 Task: Add a condition where "Channel Is not Mobile" in unsolved tickets in your groups.
Action: Mouse moved to (151, 538)
Screenshot: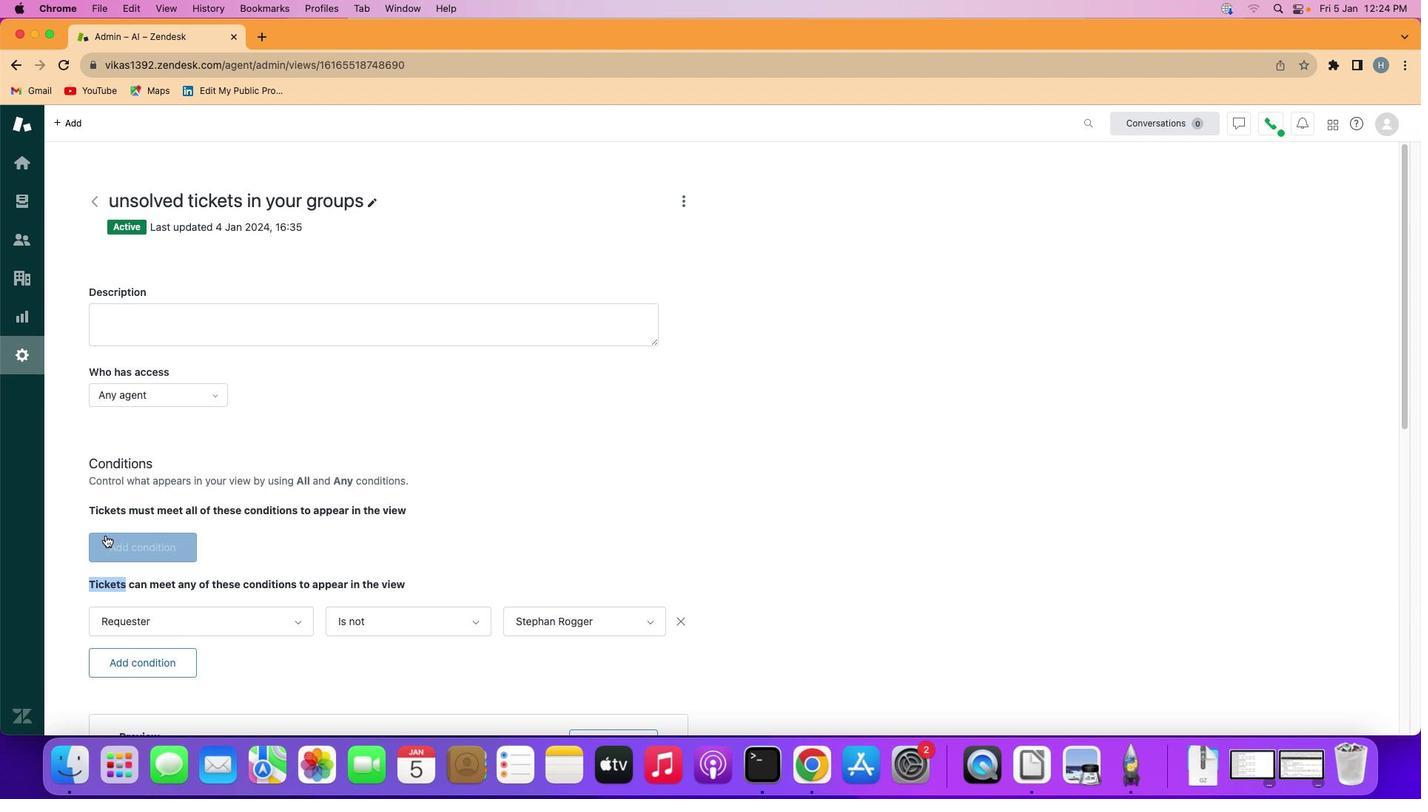 
Action: Mouse pressed left at (151, 538)
Screenshot: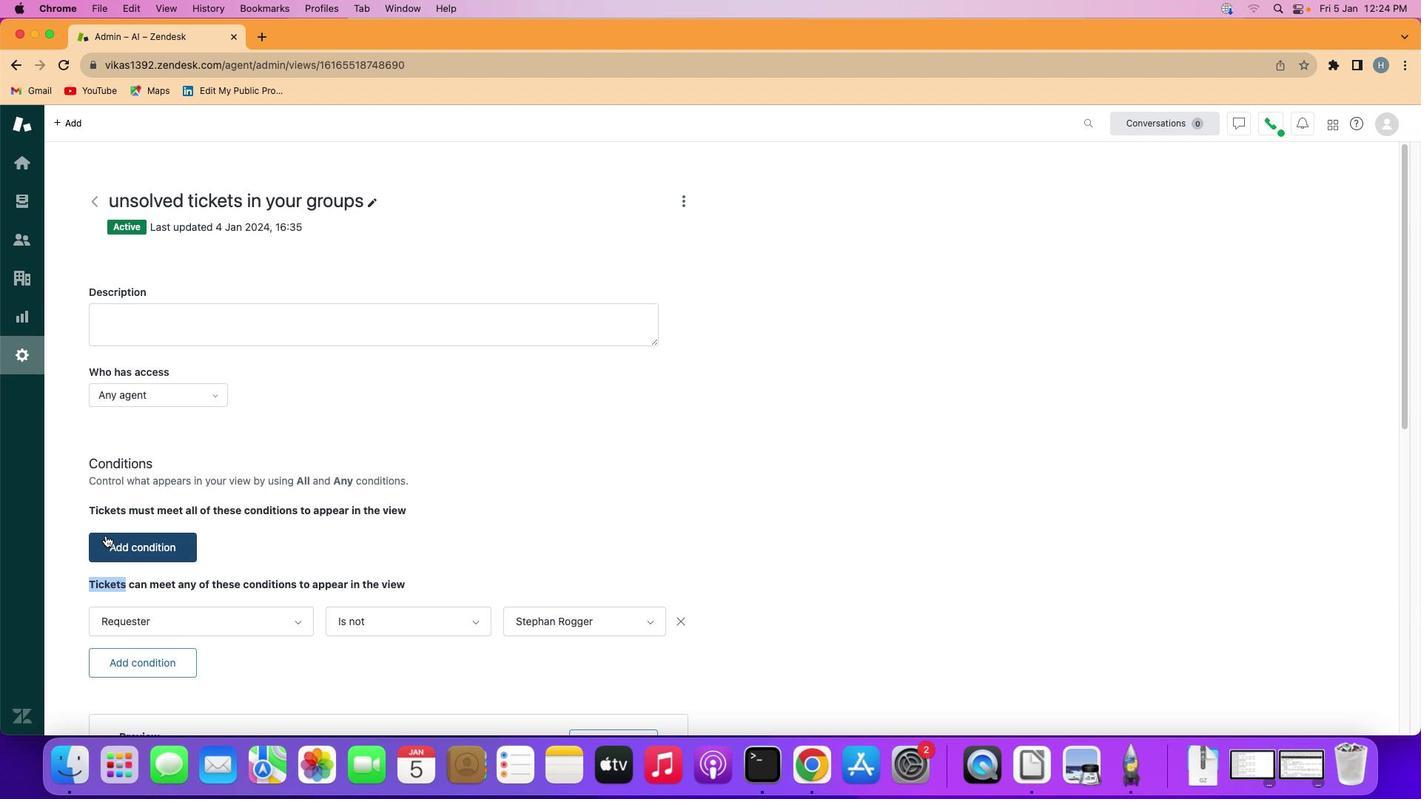 
Action: Mouse moved to (210, 547)
Screenshot: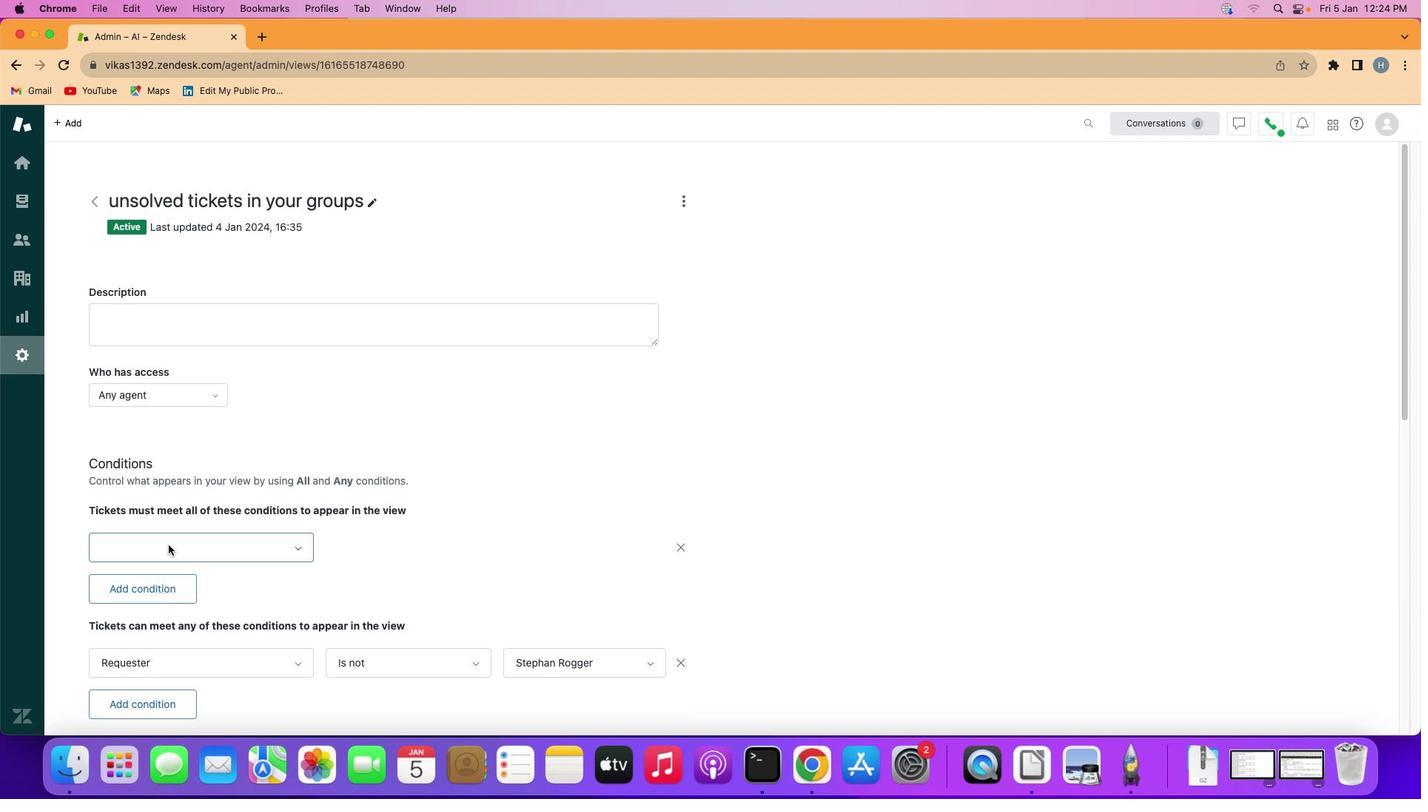
Action: Mouse pressed left at (210, 547)
Screenshot: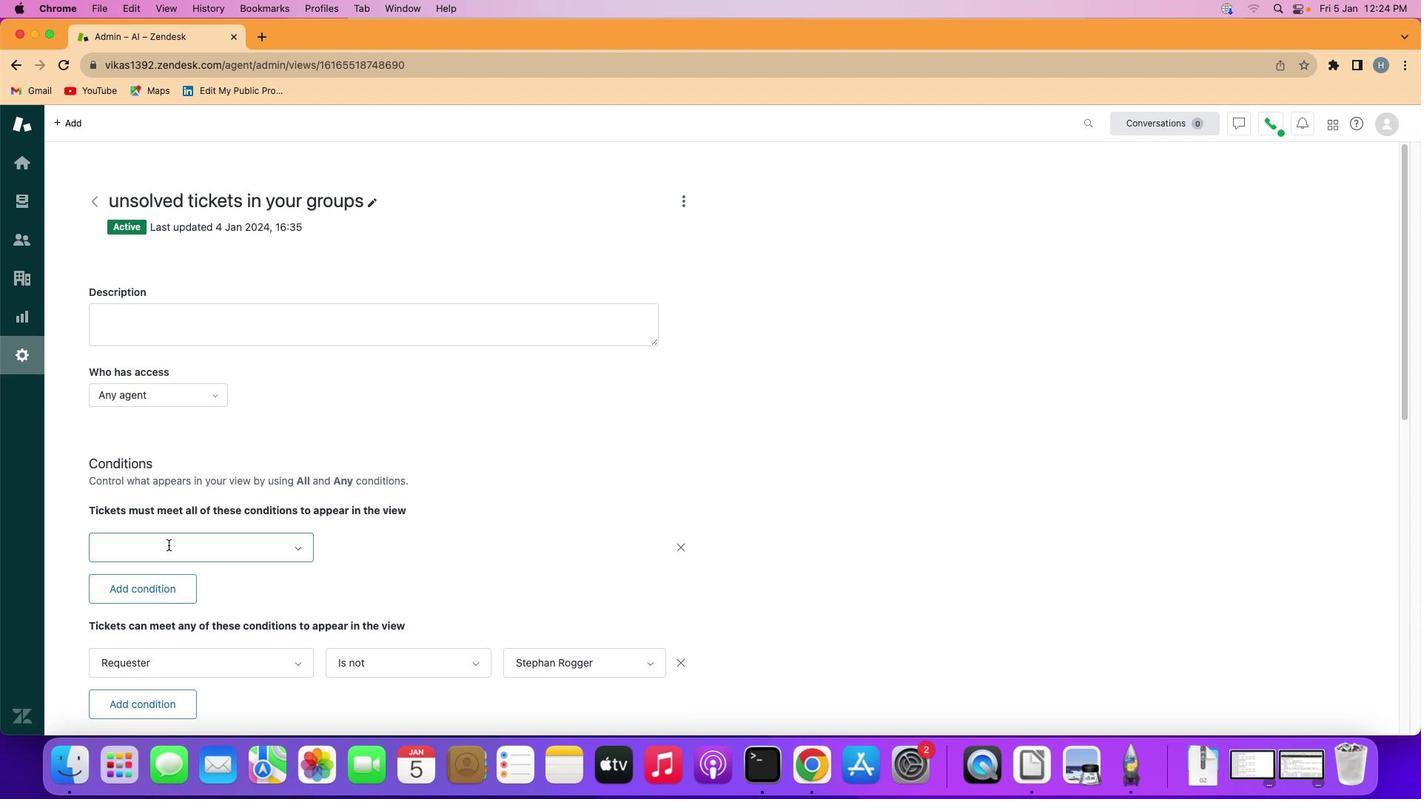 
Action: Mouse moved to (223, 445)
Screenshot: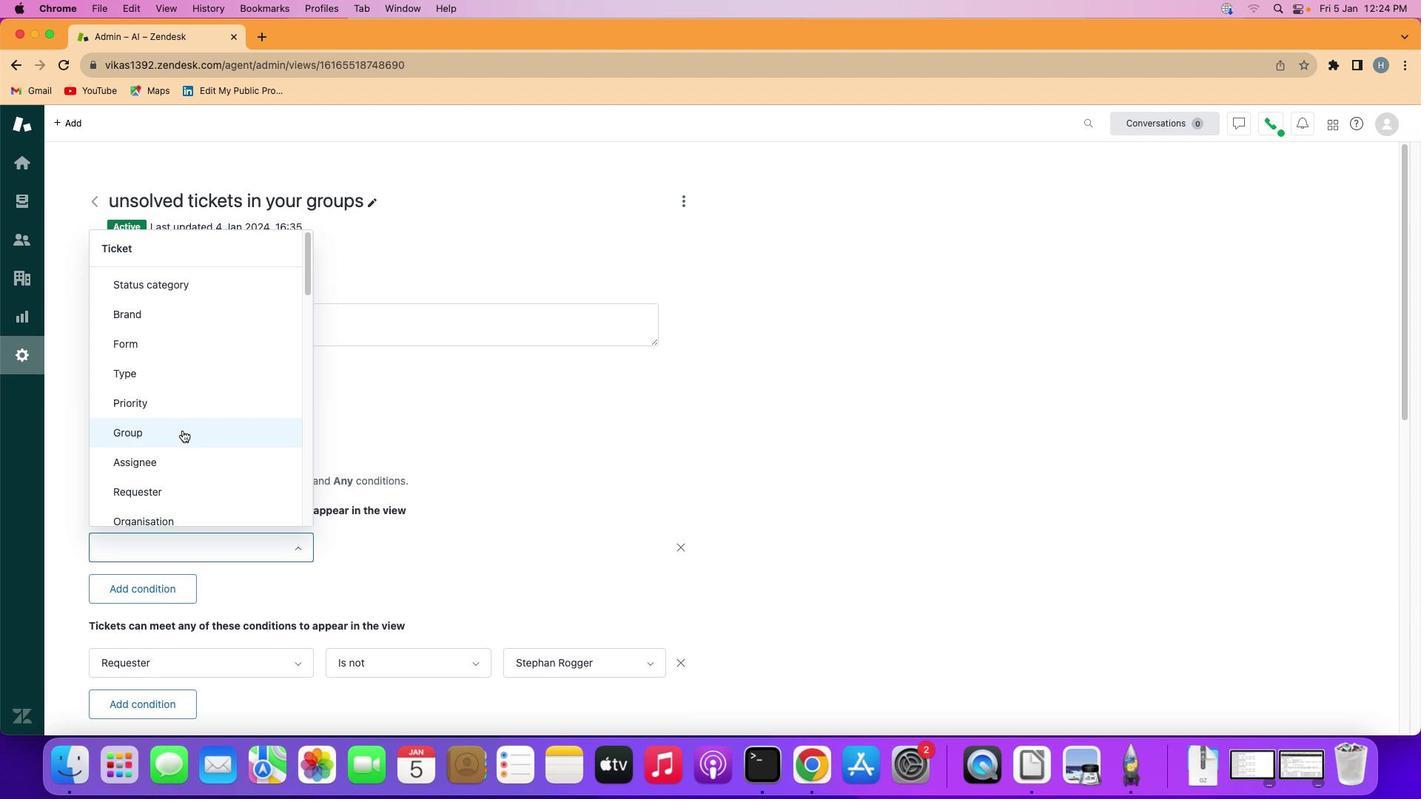 
Action: Mouse scrolled (223, 445) with delta (51, 59)
Screenshot: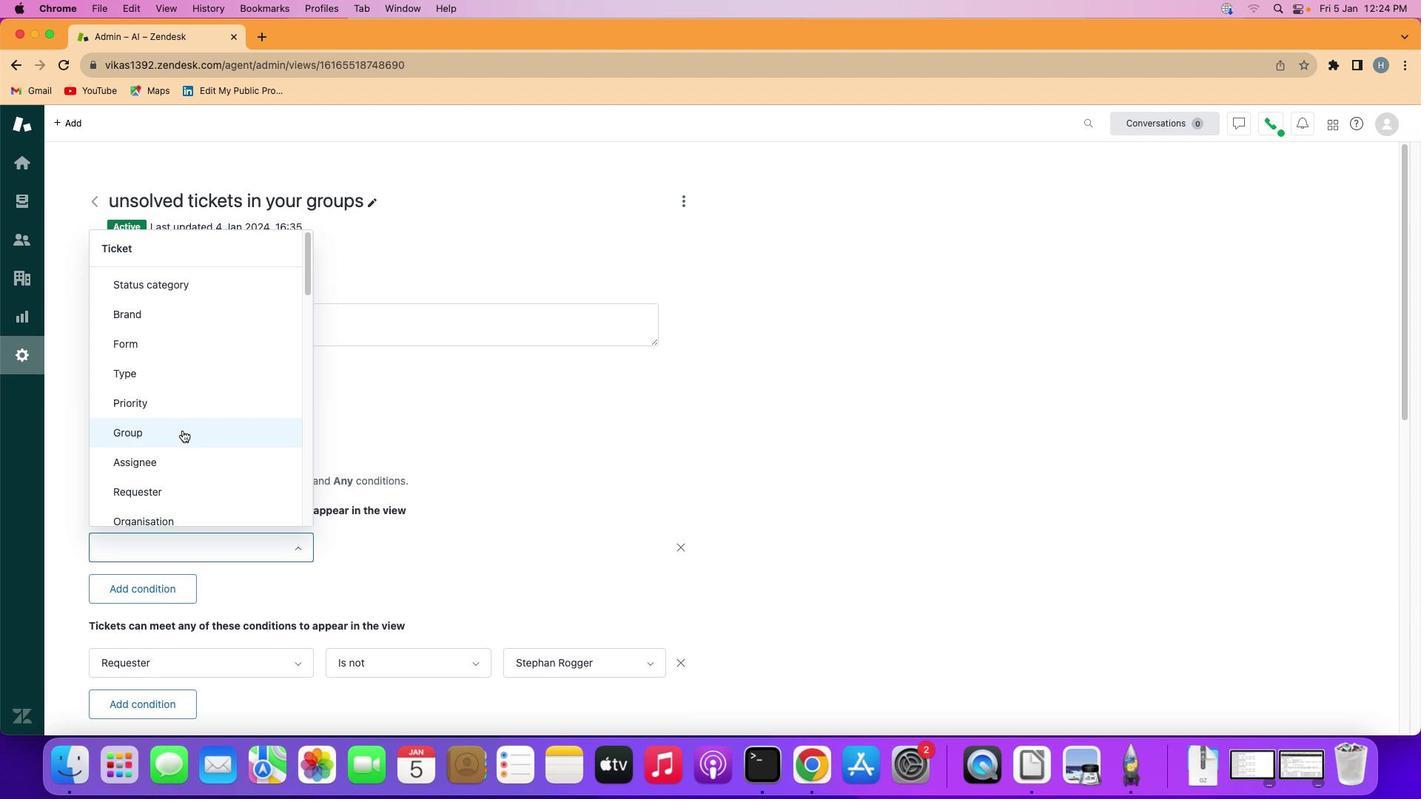 
Action: Mouse scrolled (223, 445) with delta (51, 59)
Screenshot: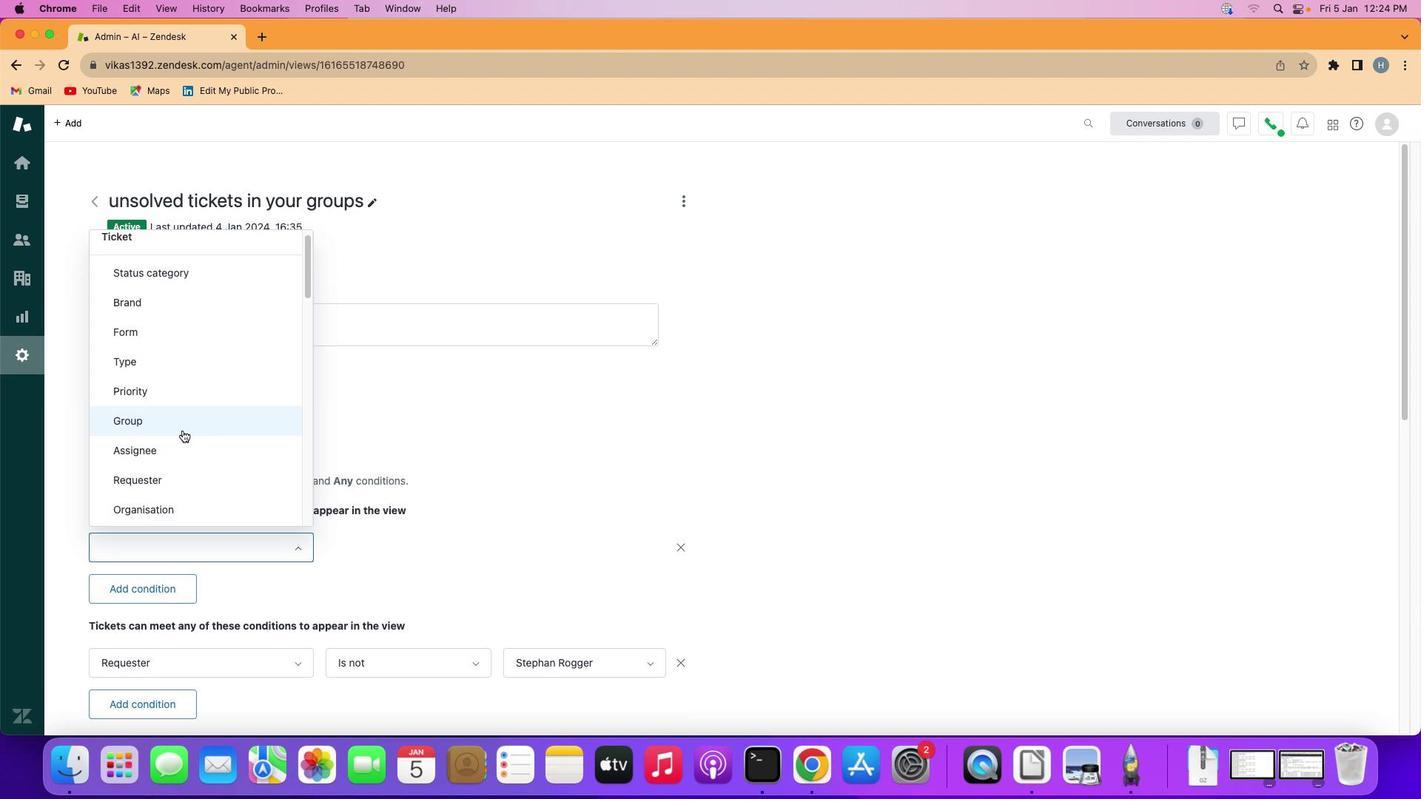 
Action: Mouse scrolled (223, 445) with delta (51, 59)
Screenshot: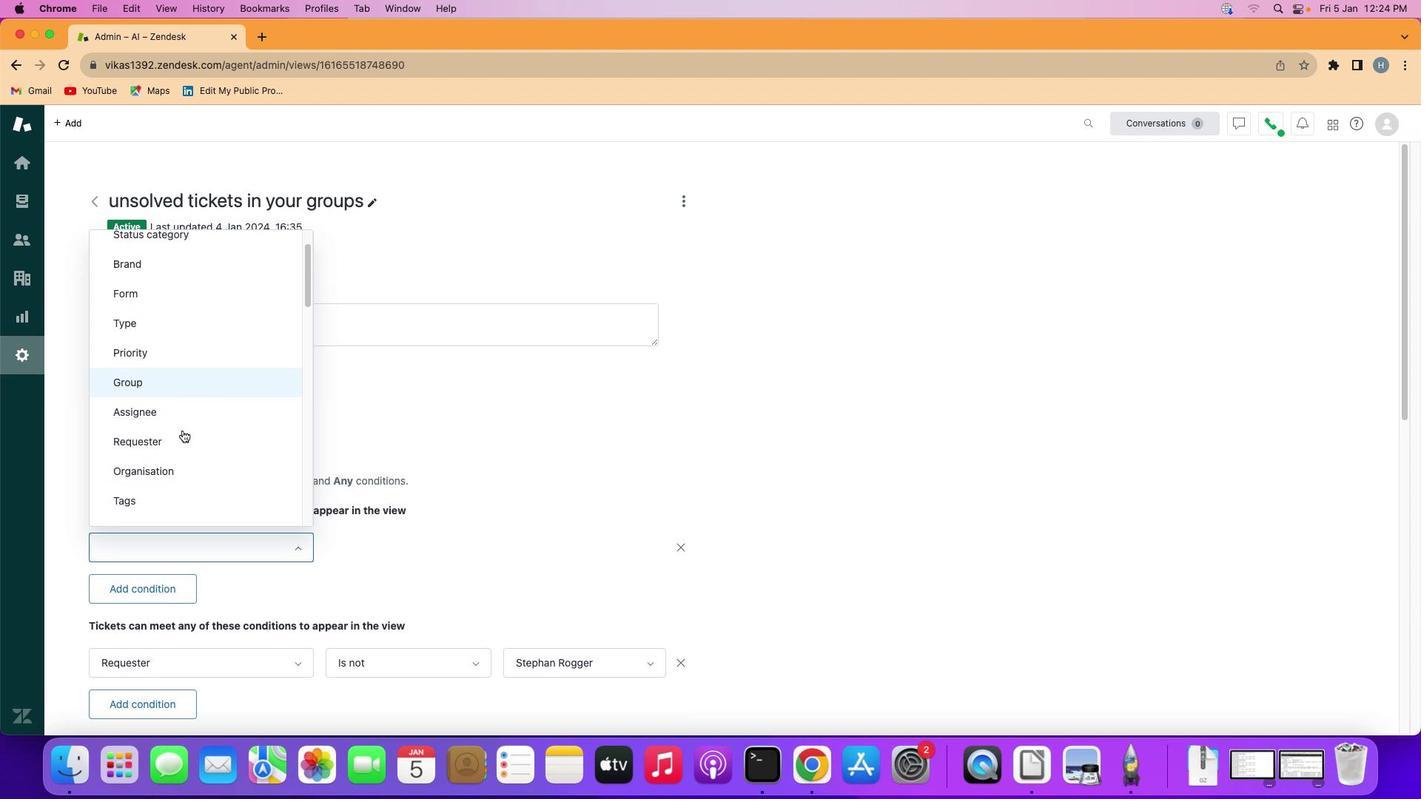 
Action: Mouse scrolled (223, 445) with delta (51, 59)
Screenshot: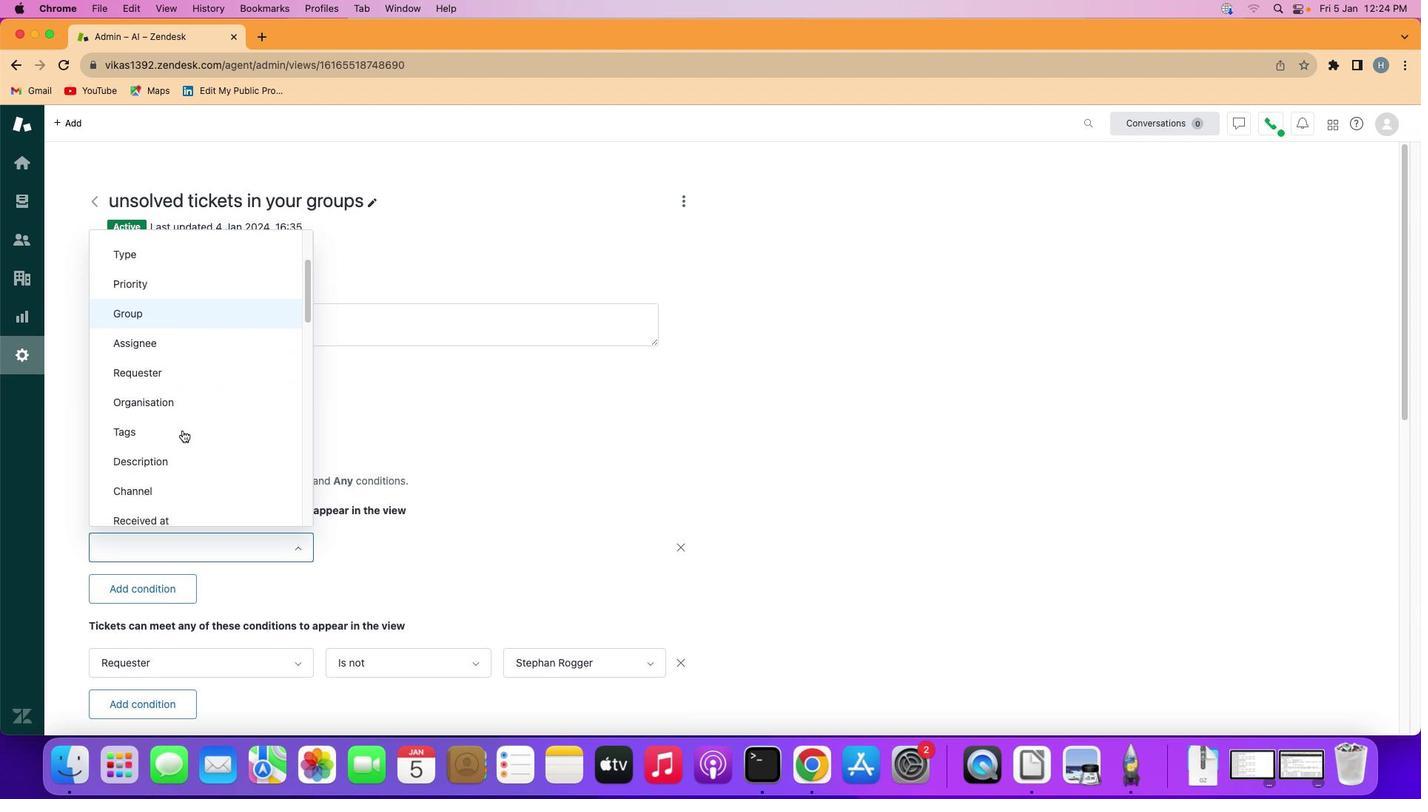 
Action: Mouse scrolled (223, 445) with delta (51, 59)
Screenshot: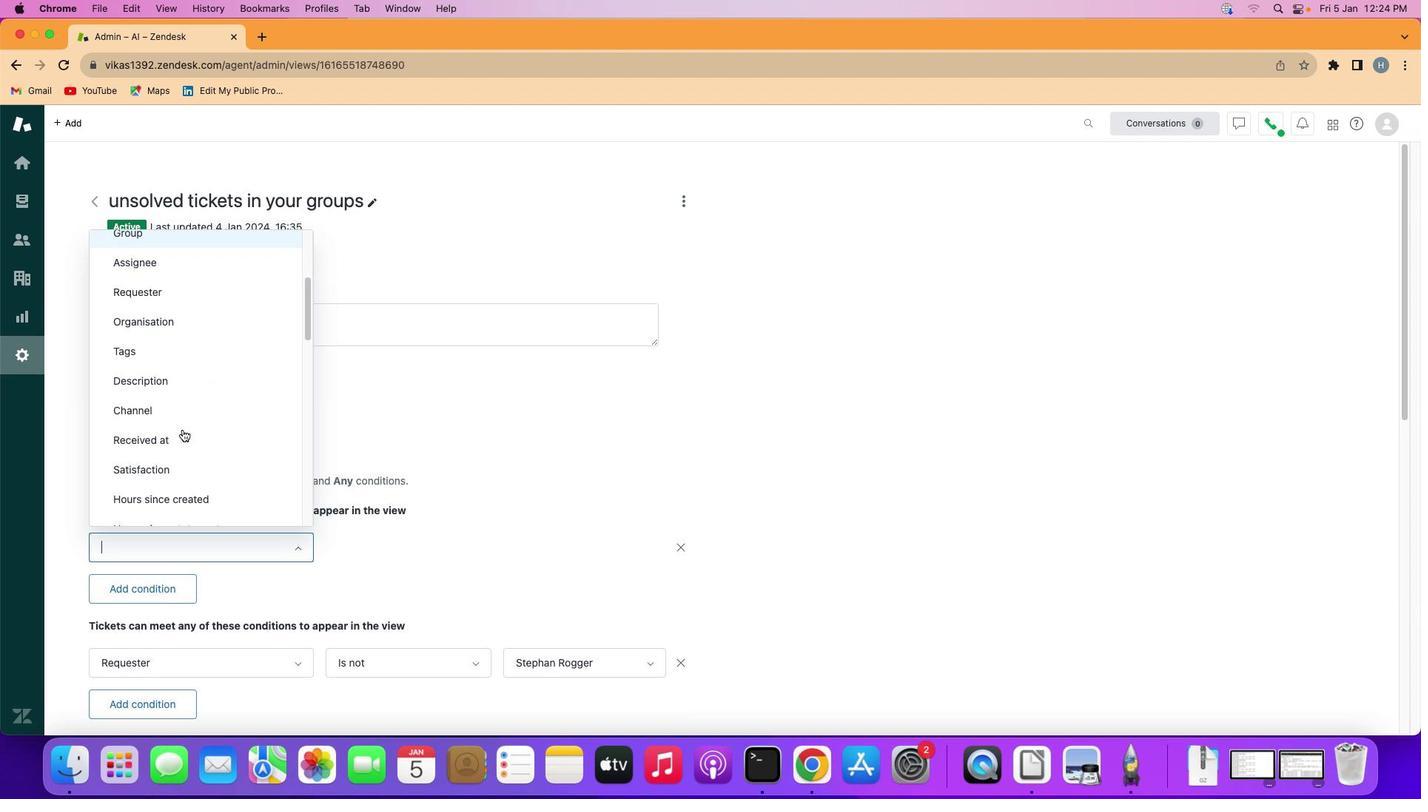 
Action: Mouse moved to (255, 395)
Screenshot: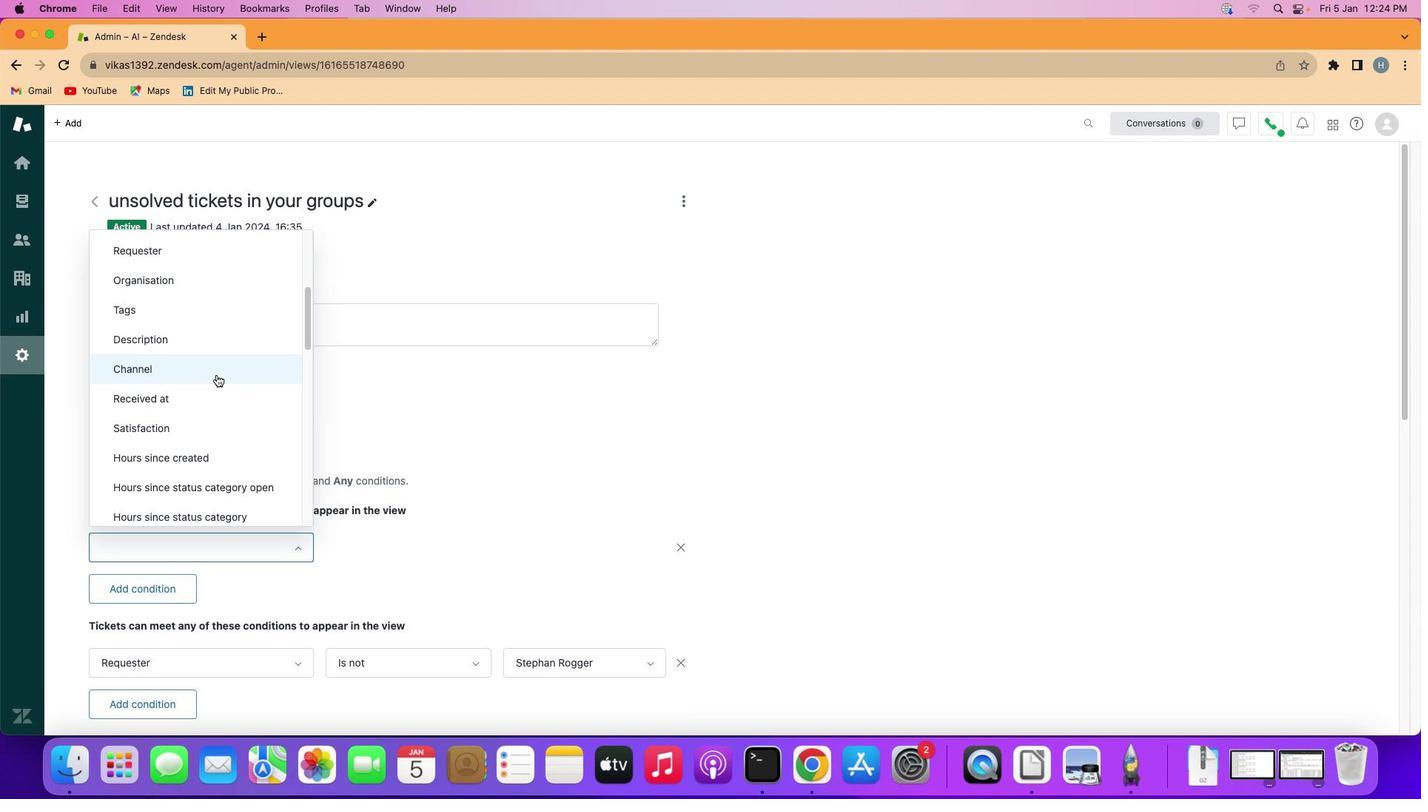 
Action: Mouse pressed left at (255, 395)
Screenshot: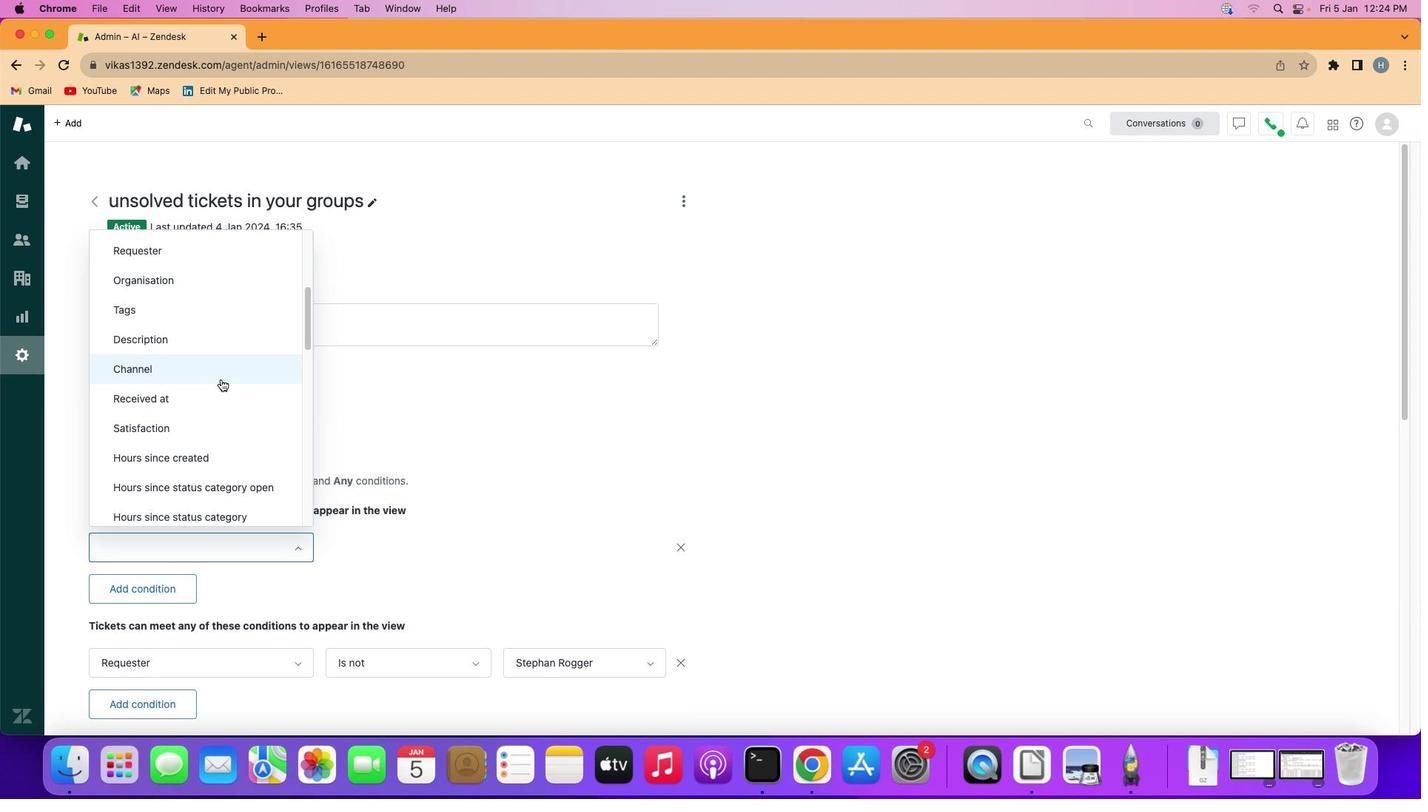 
Action: Mouse moved to (431, 548)
Screenshot: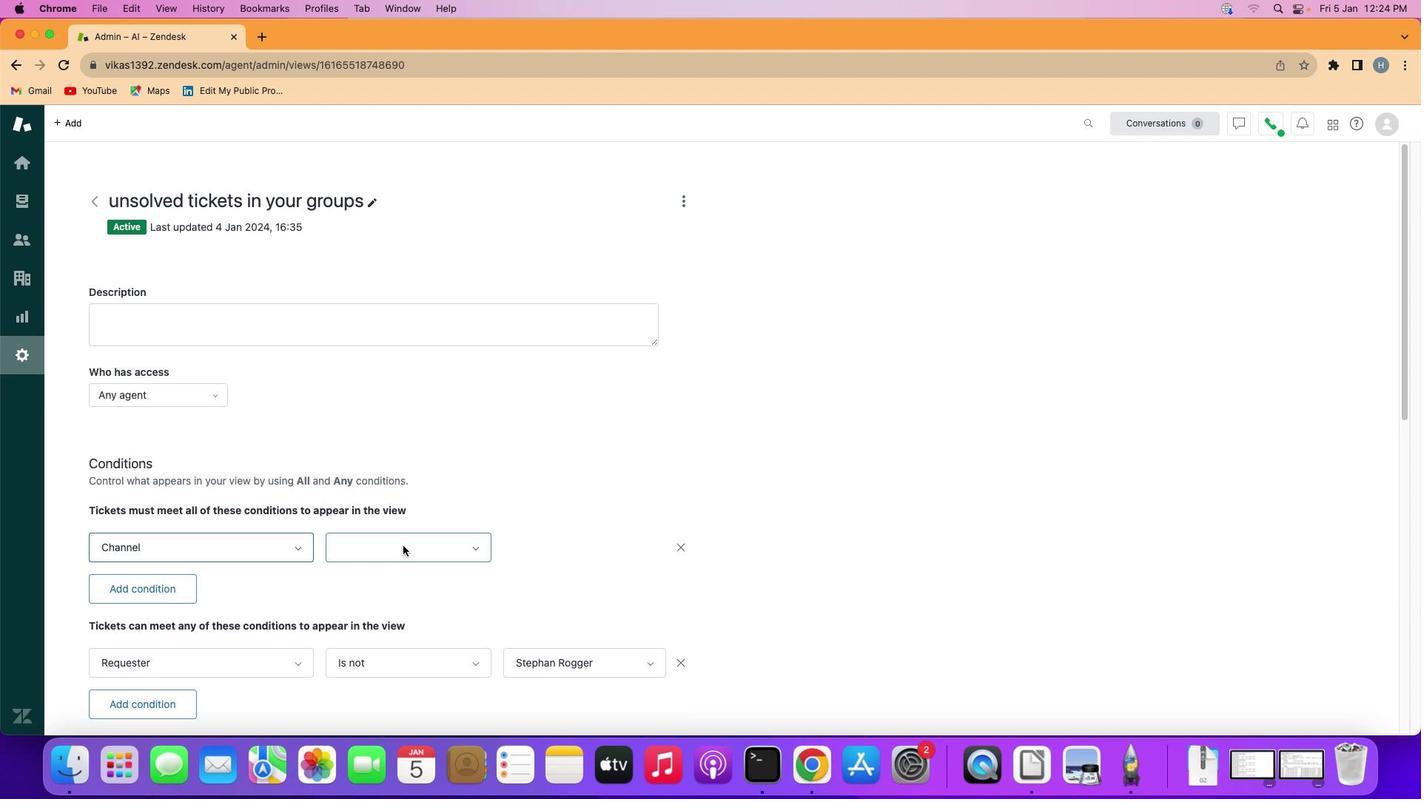
Action: Mouse pressed left at (431, 548)
Screenshot: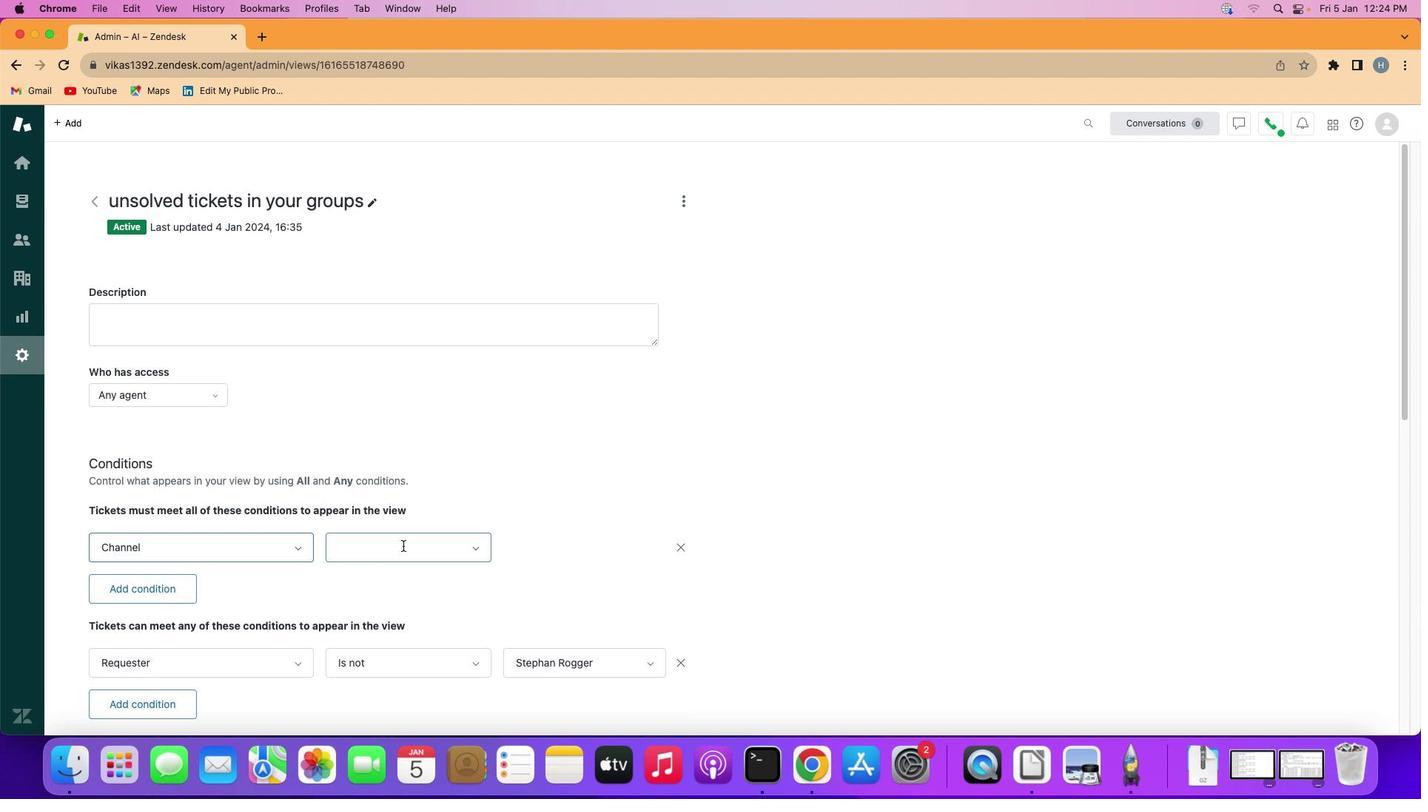 
Action: Mouse moved to (420, 620)
Screenshot: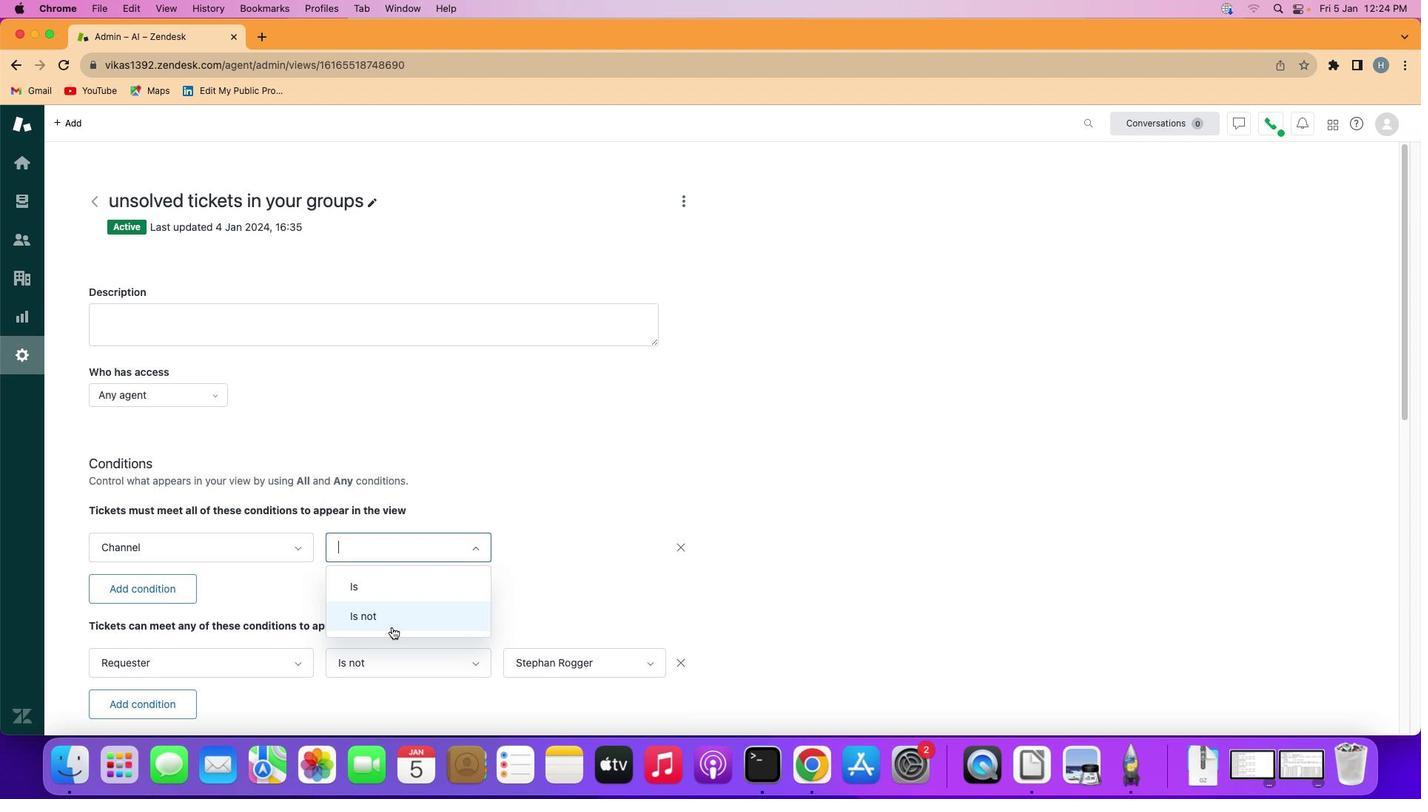 
Action: Mouse pressed left at (420, 620)
Screenshot: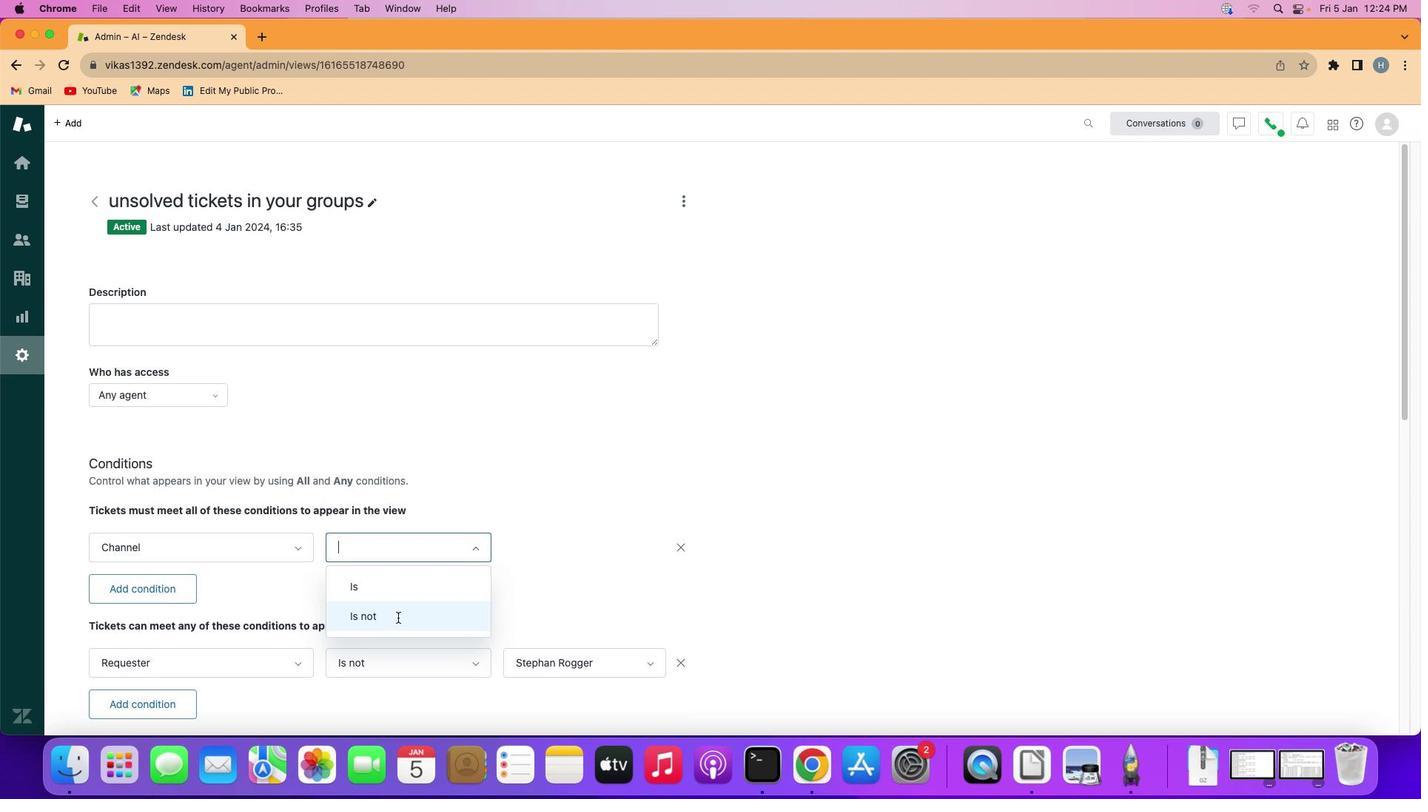 
Action: Mouse moved to (608, 548)
Screenshot: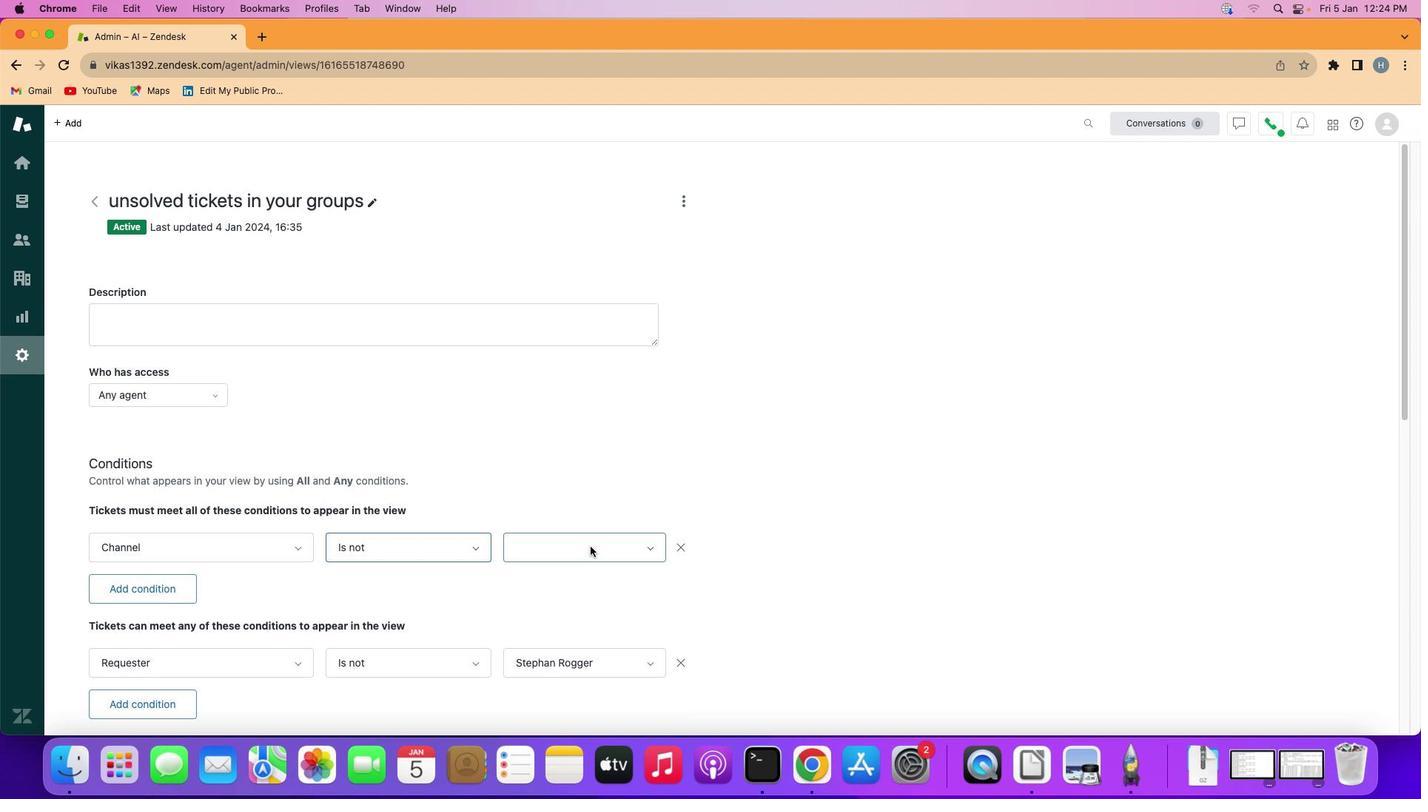 
Action: Mouse pressed left at (608, 548)
Screenshot: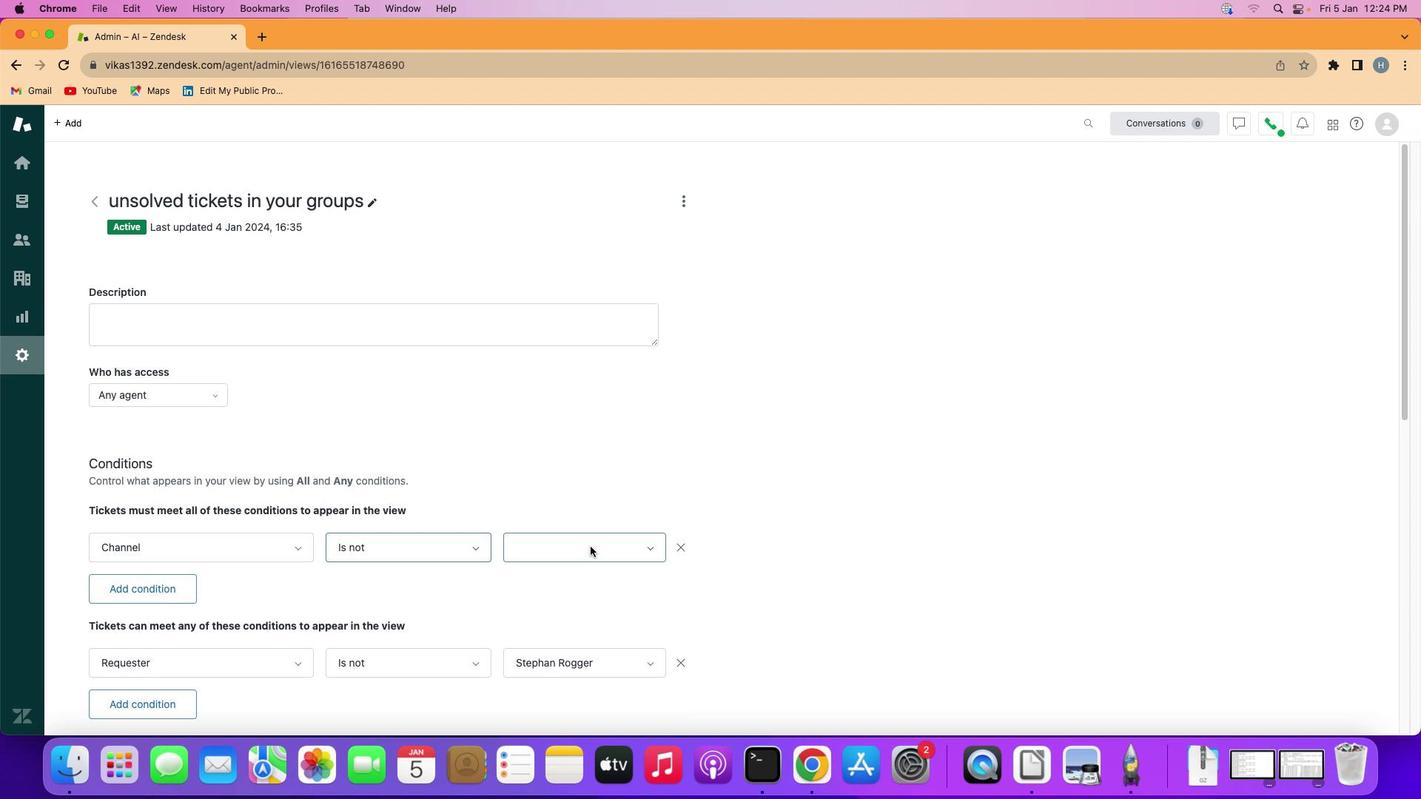 
Action: Mouse moved to (603, 455)
Screenshot: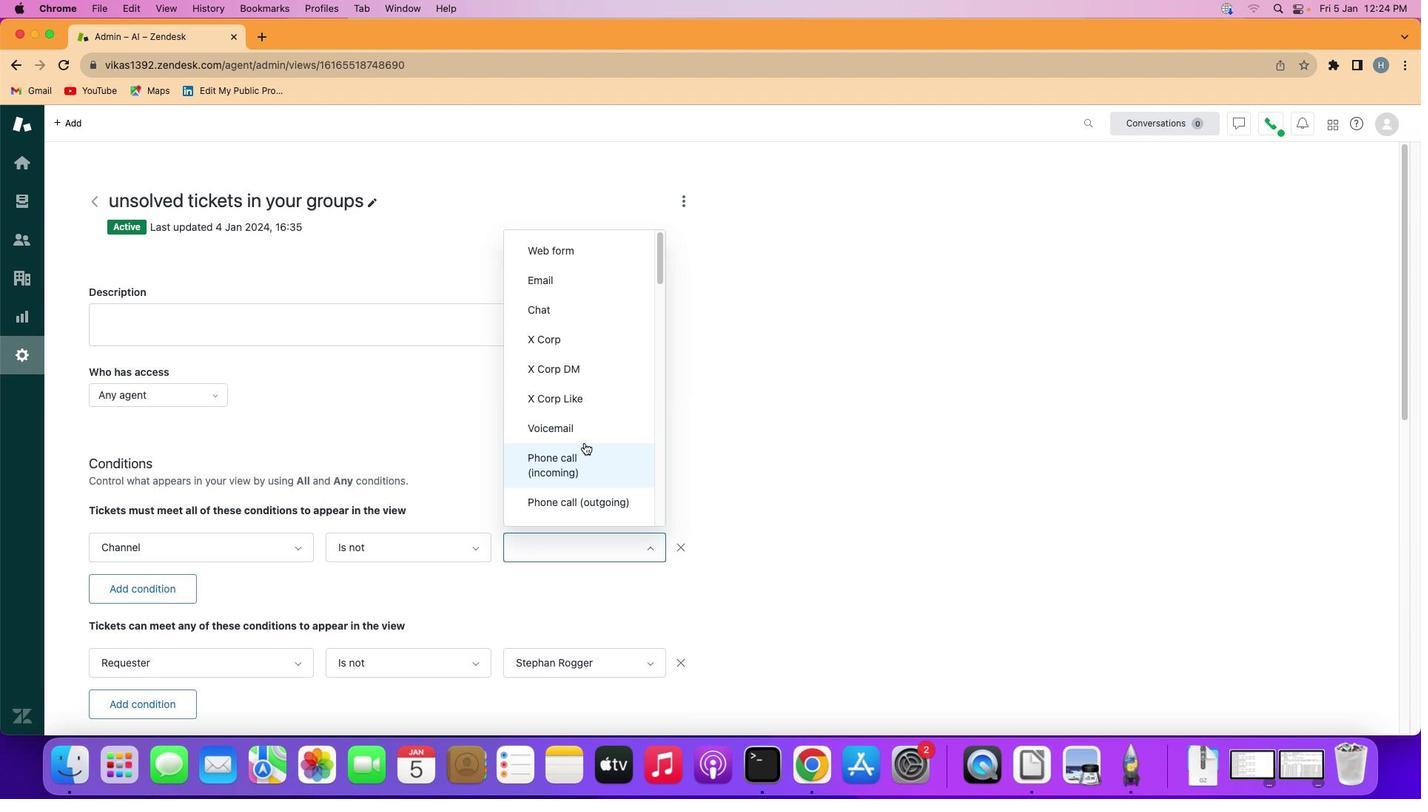 
Action: Mouse scrolled (603, 455) with delta (51, 59)
Screenshot: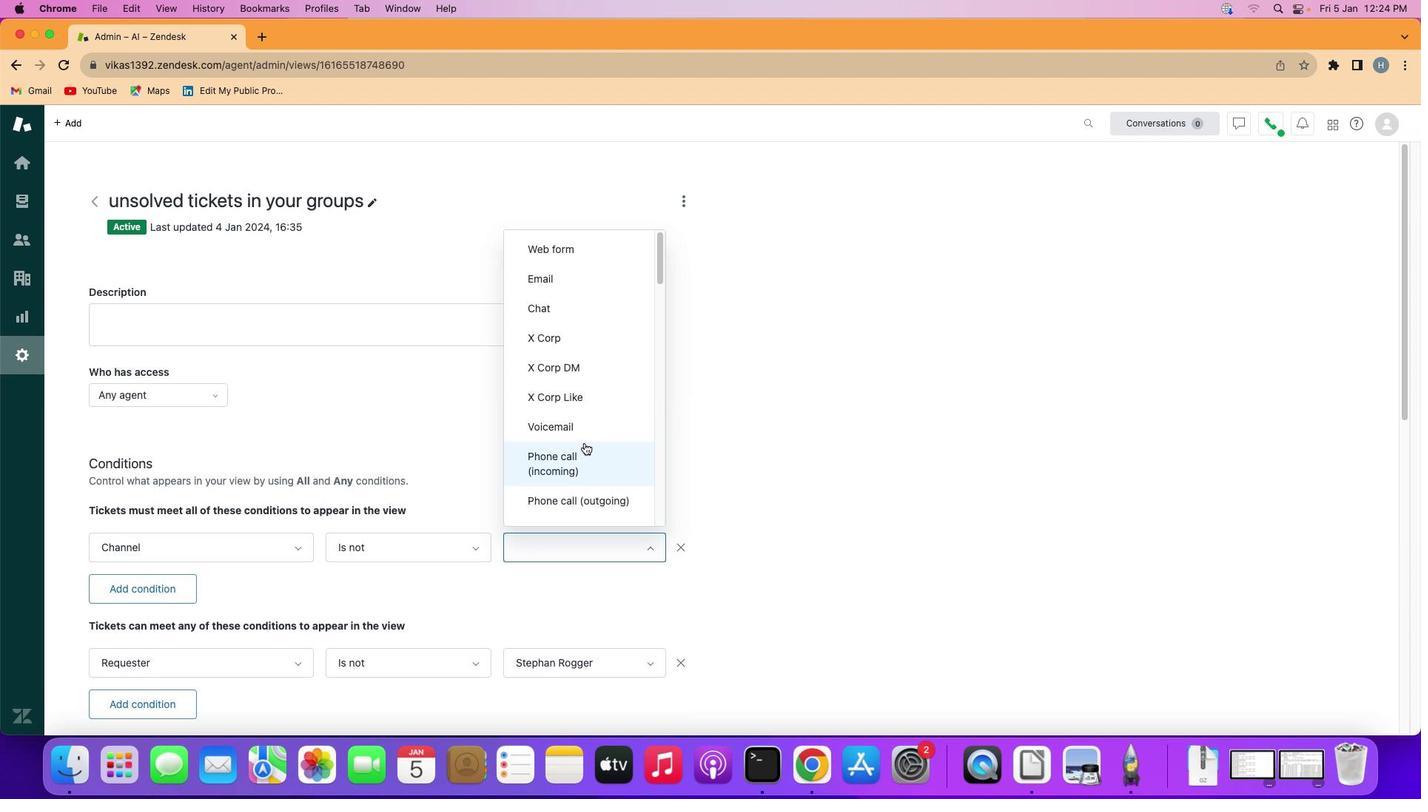 
Action: Mouse scrolled (603, 455) with delta (51, 59)
Screenshot: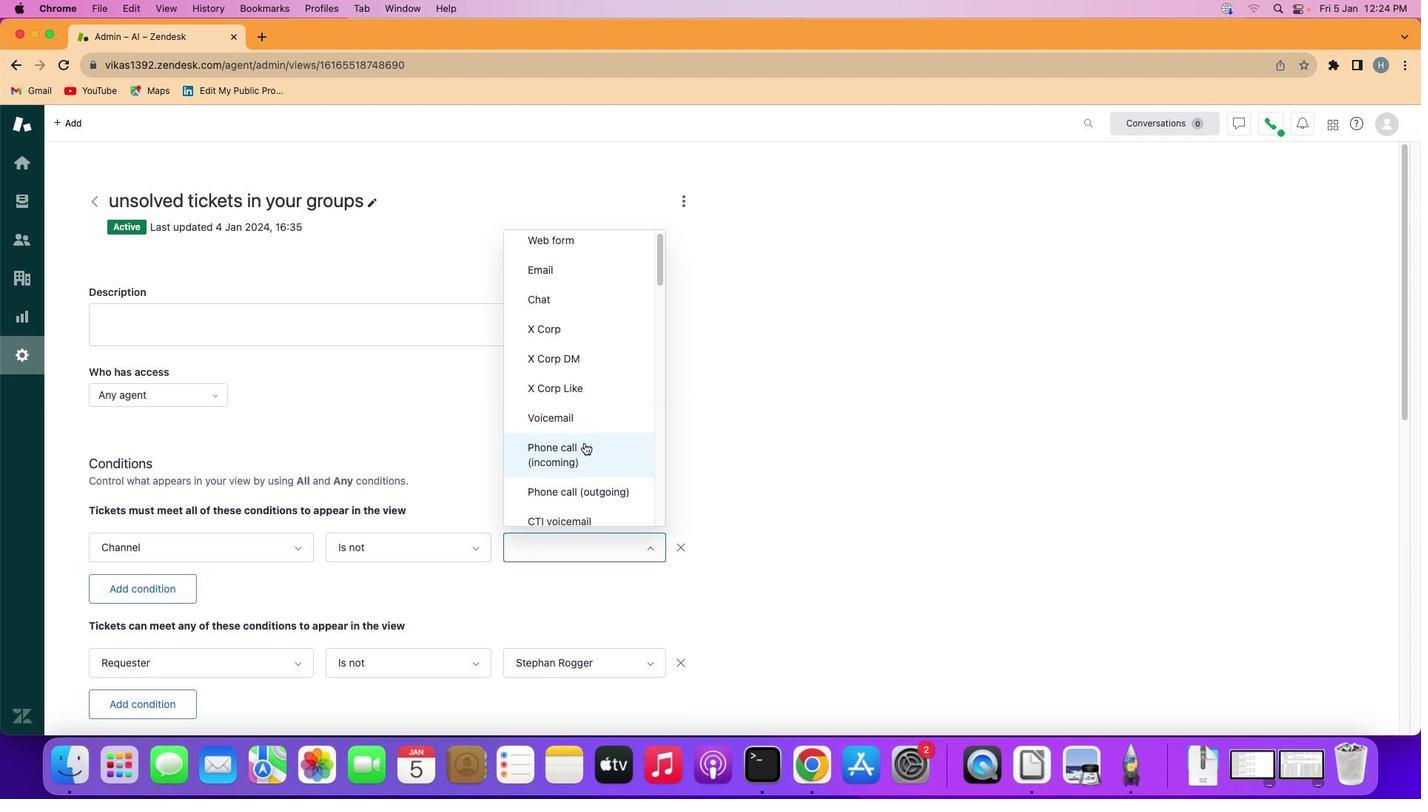 
Action: Mouse scrolled (603, 455) with delta (51, 59)
Screenshot: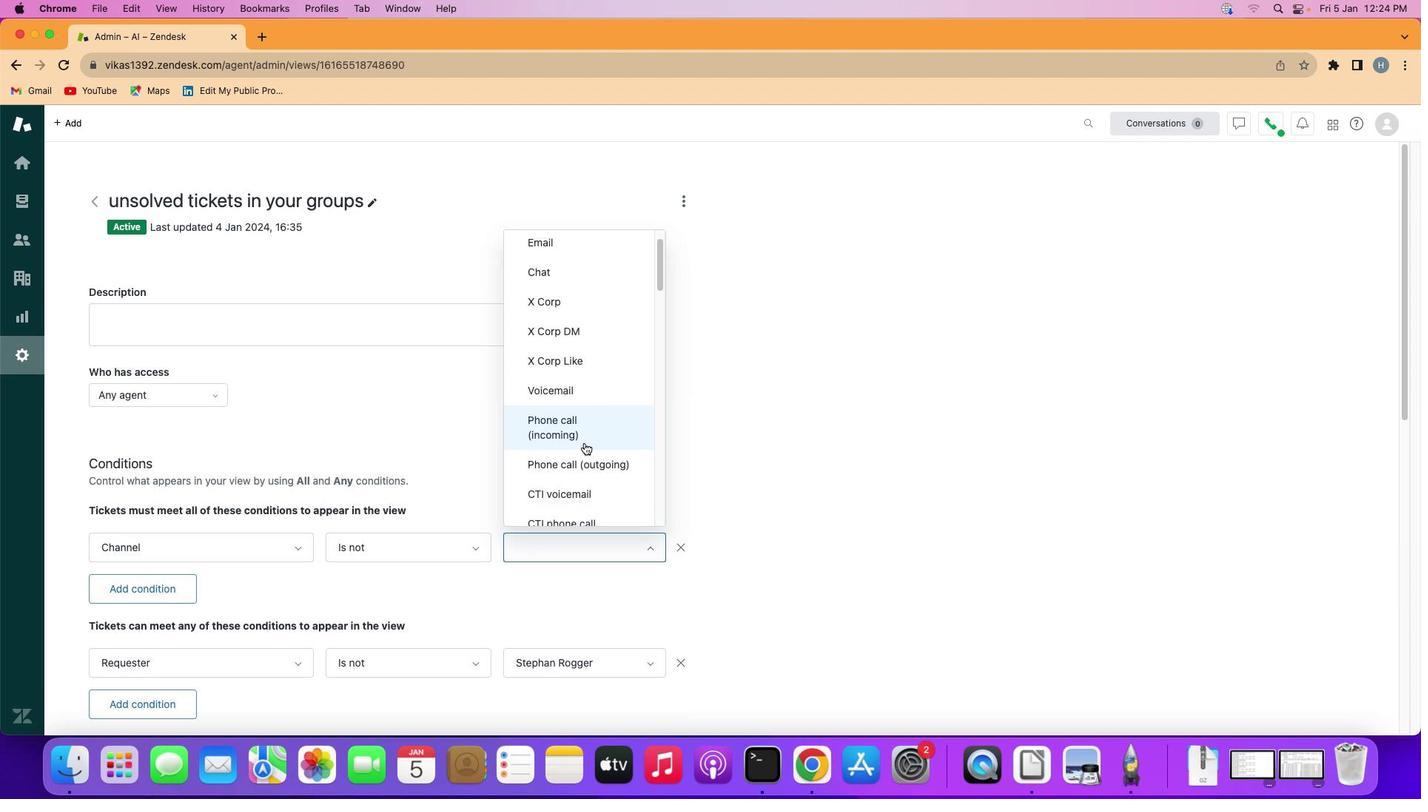 
Action: Mouse scrolled (603, 455) with delta (51, 59)
Screenshot: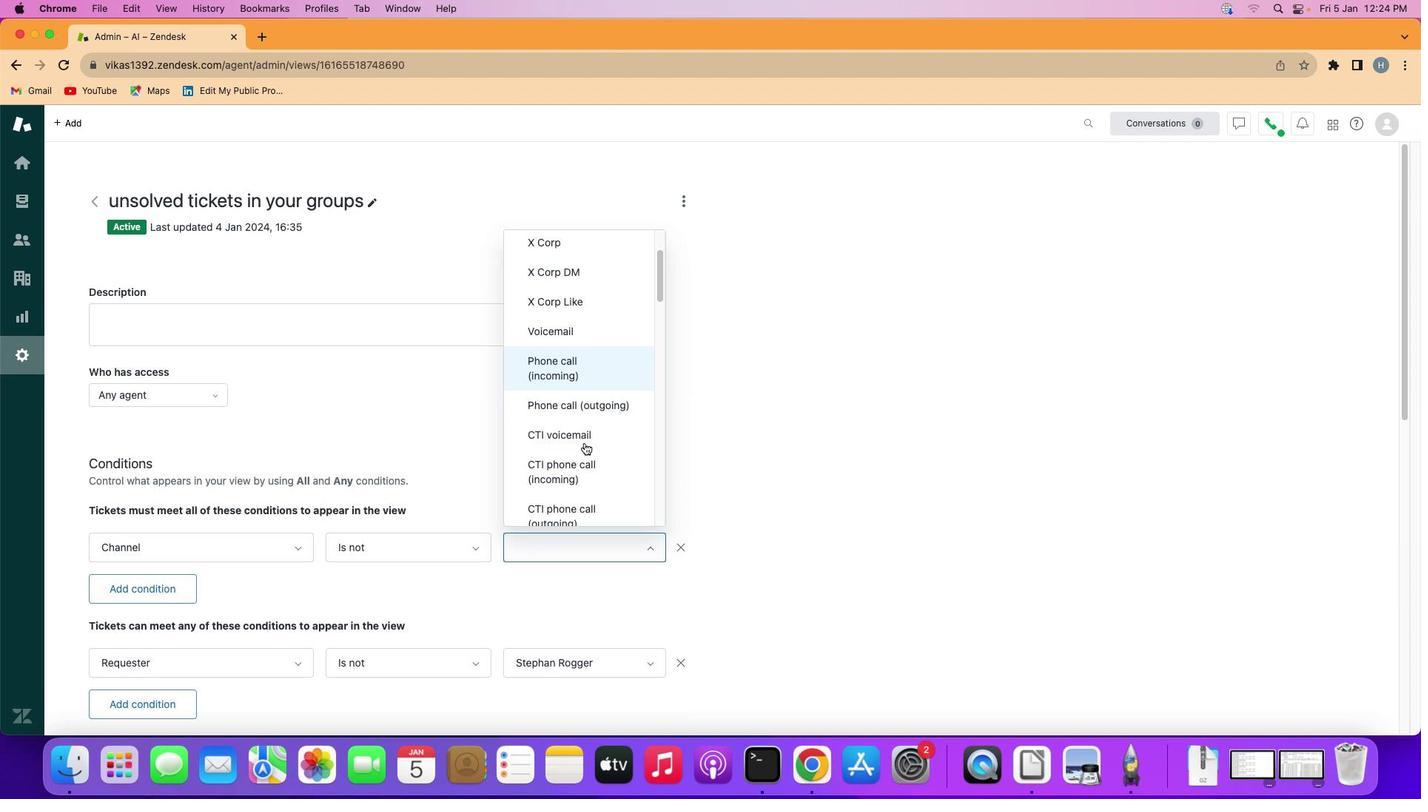
Action: Mouse scrolled (603, 455) with delta (51, 59)
Screenshot: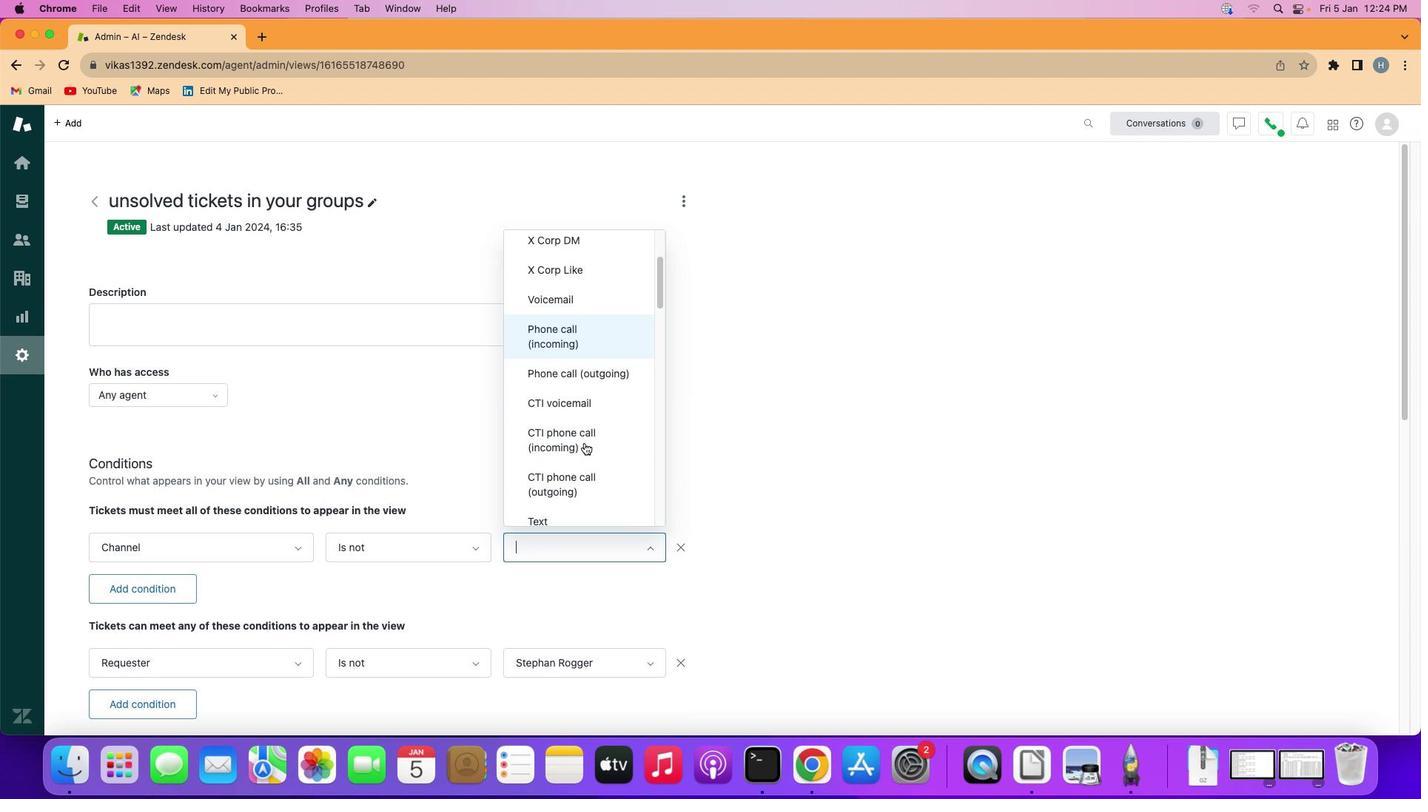 
Action: Mouse scrolled (603, 455) with delta (51, 59)
Screenshot: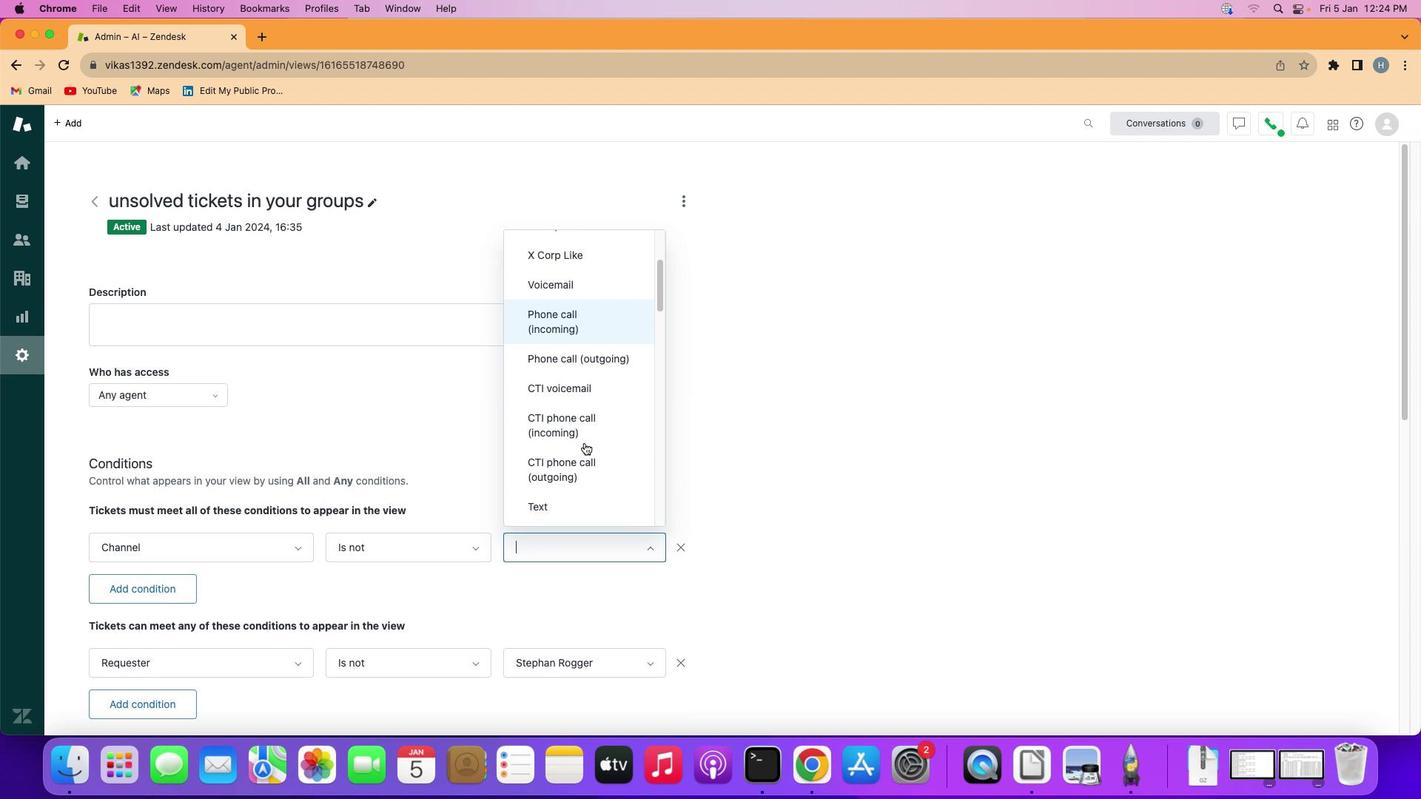 
Action: Mouse scrolled (603, 455) with delta (51, 59)
Screenshot: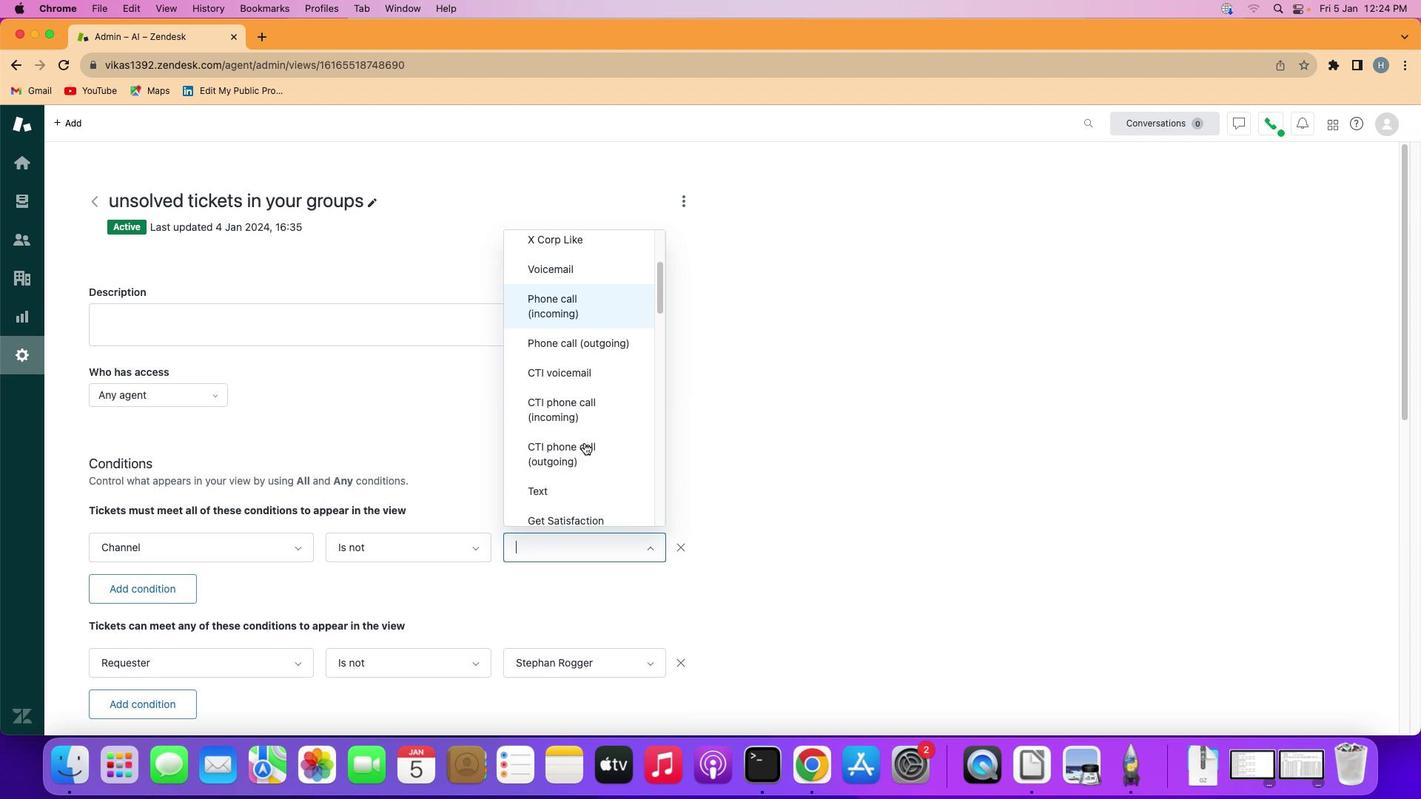 
Action: Mouse scrolled (603, 455) with delta (51, 59)
Screenshot: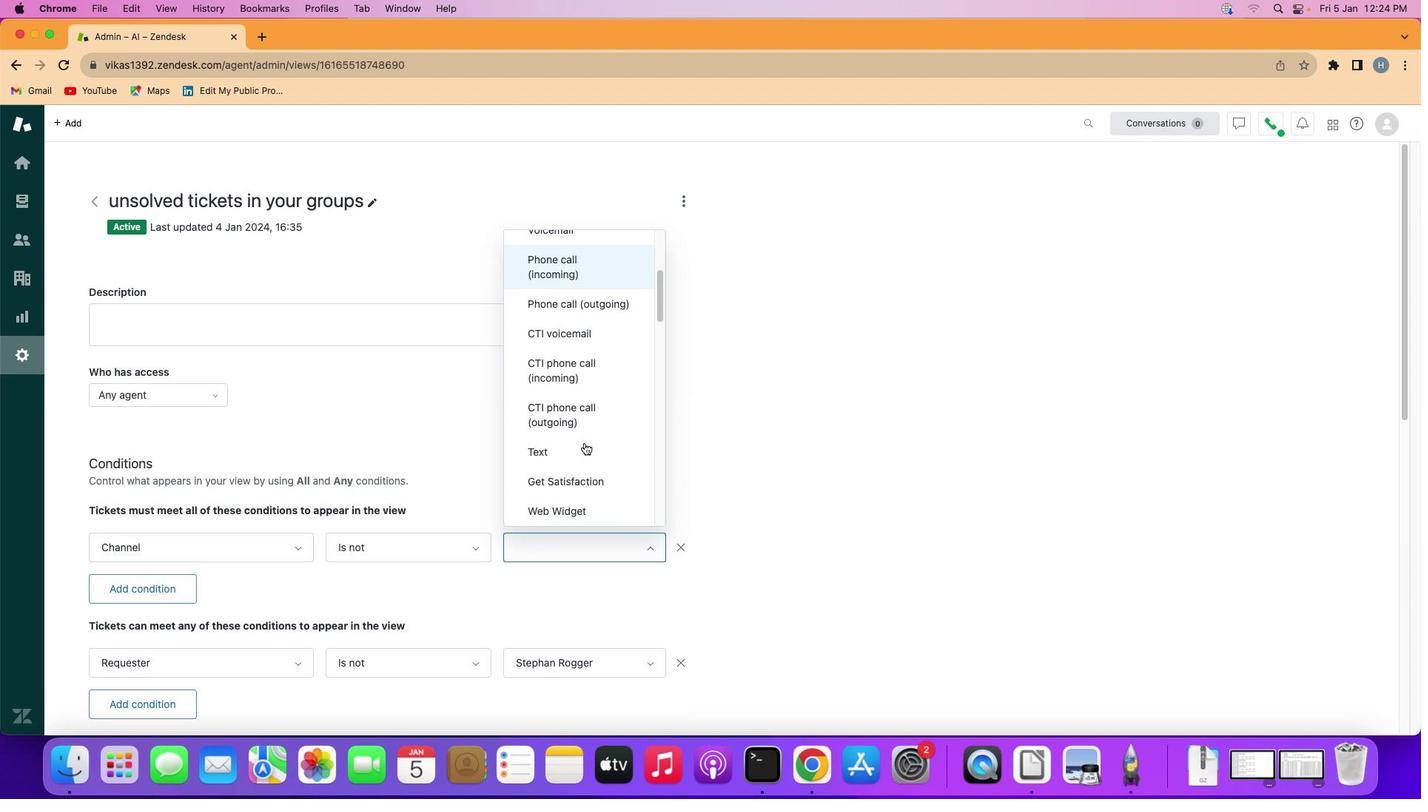 
Action: Mouse scrolled (603, 455) with delta (51, 59)
Screenshot: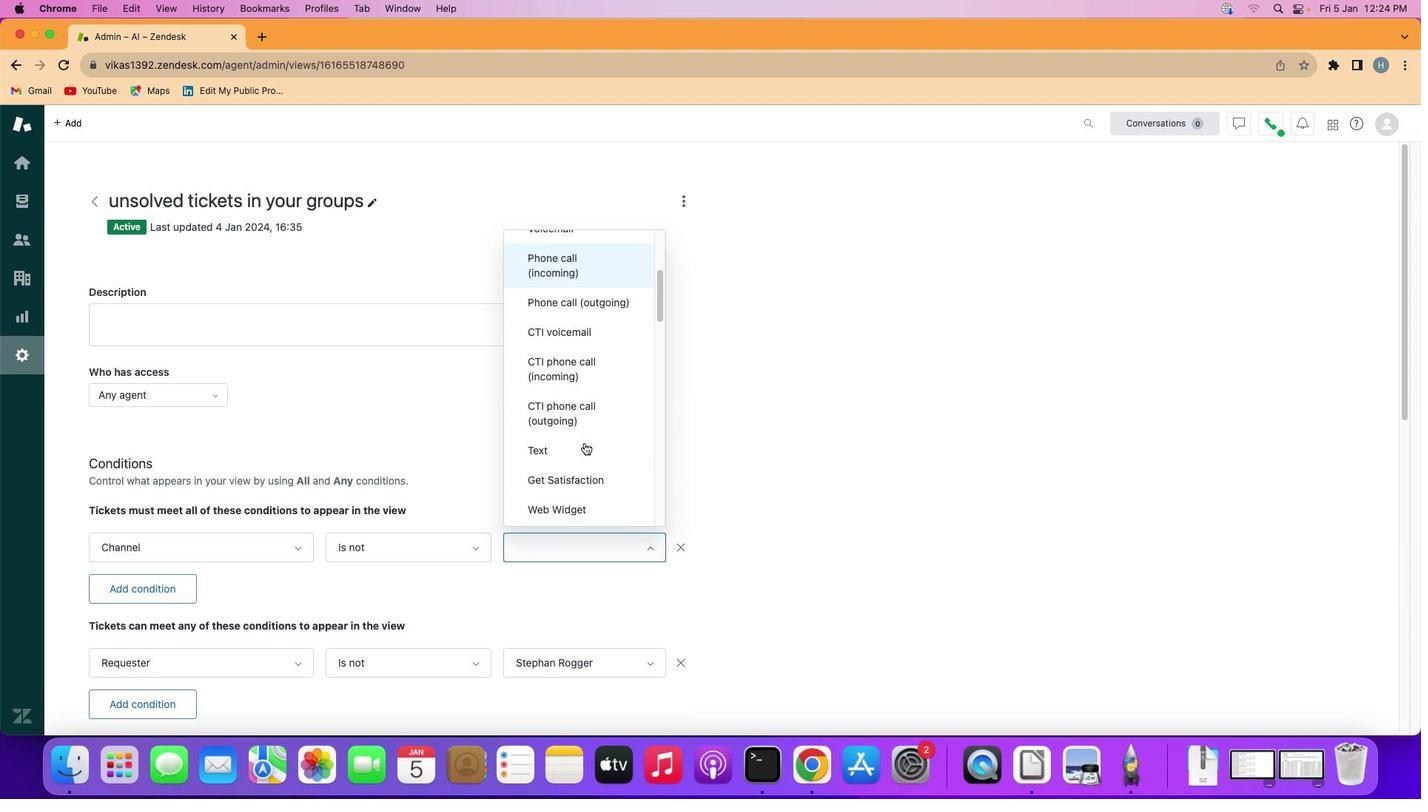 
Action: Mouse scrolled (603, 455) with delta (51, 59)
Screenshot: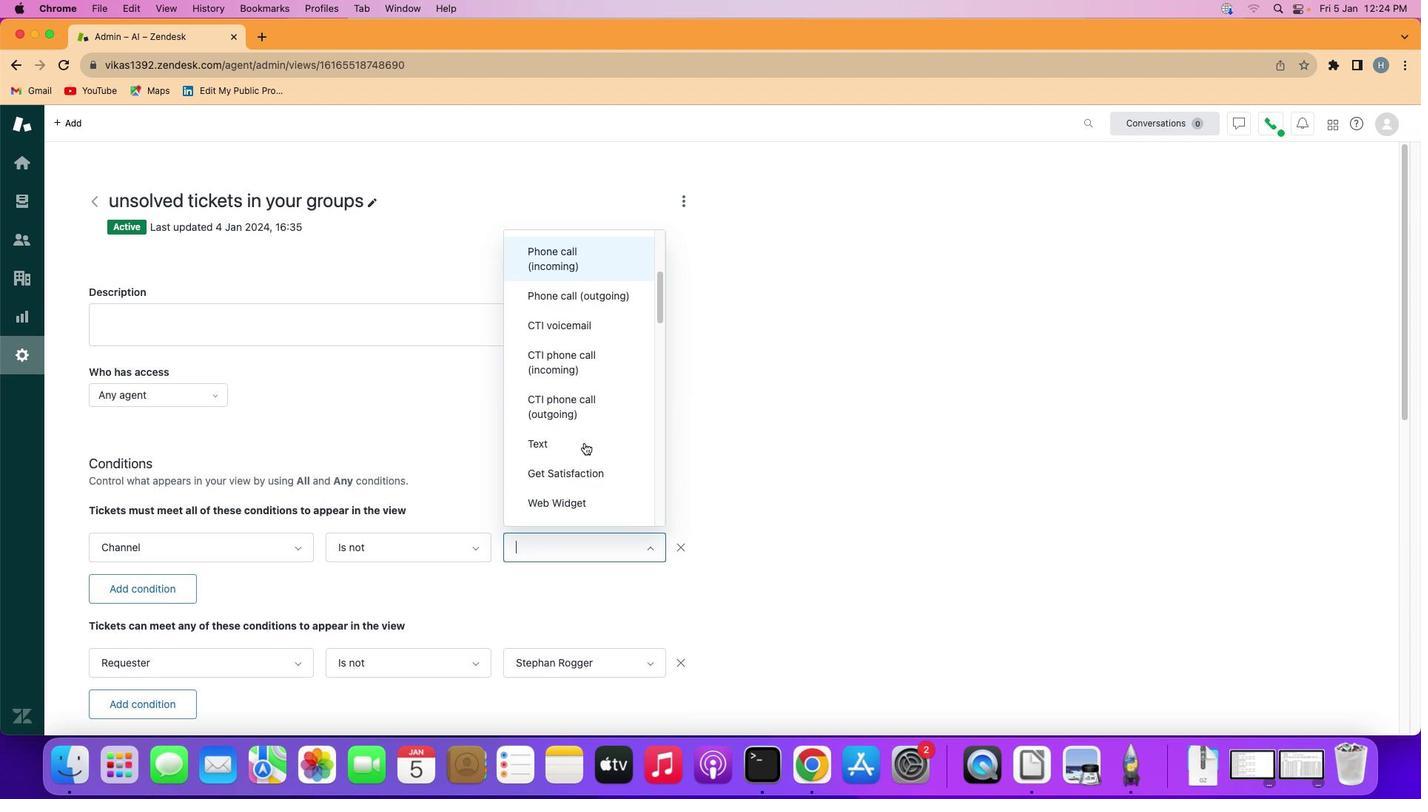 
Action: Mouse scrolled (603, 455) with delta (51, 59)
Screenshot: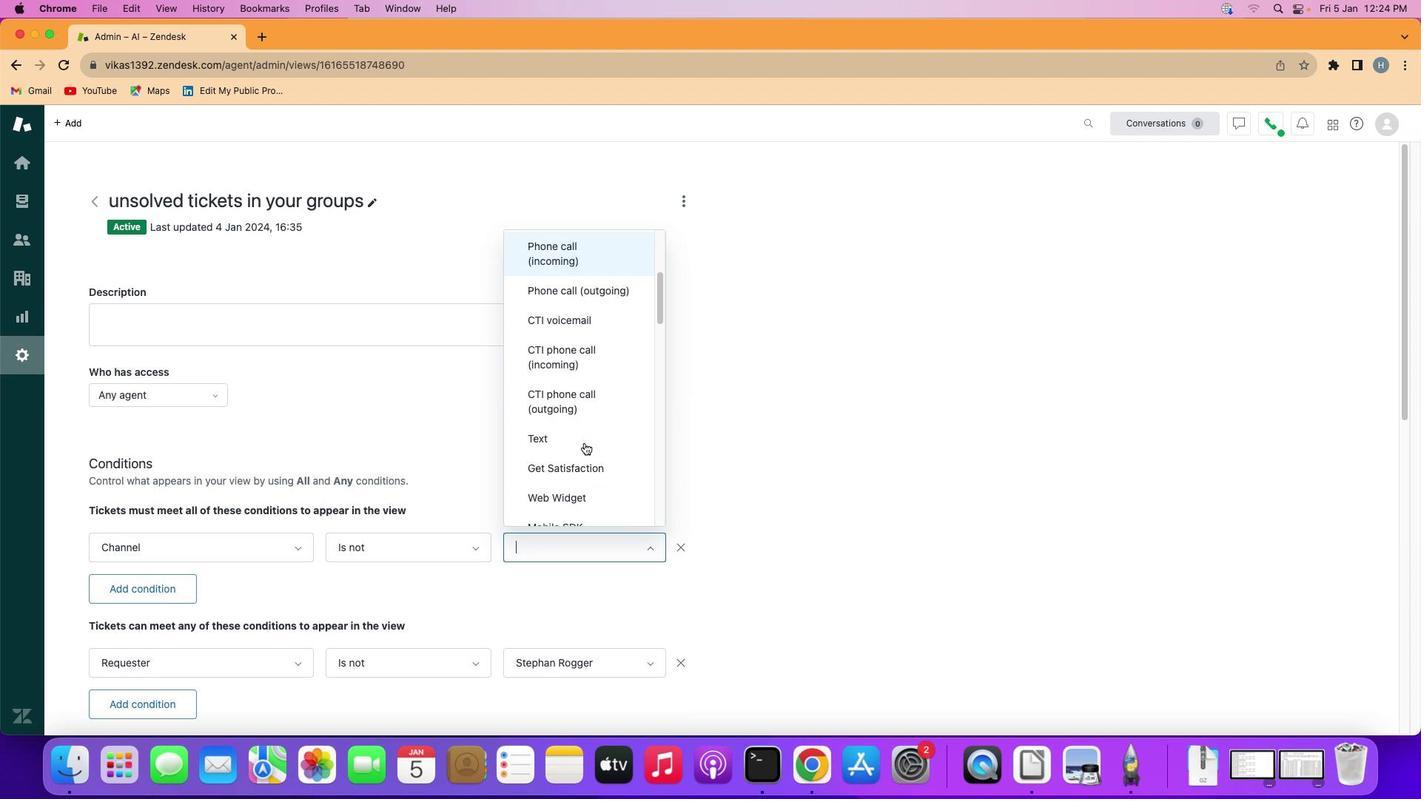 
Action: Mouse scrolled (603, 455) with delta (51, 59)
Screenshot: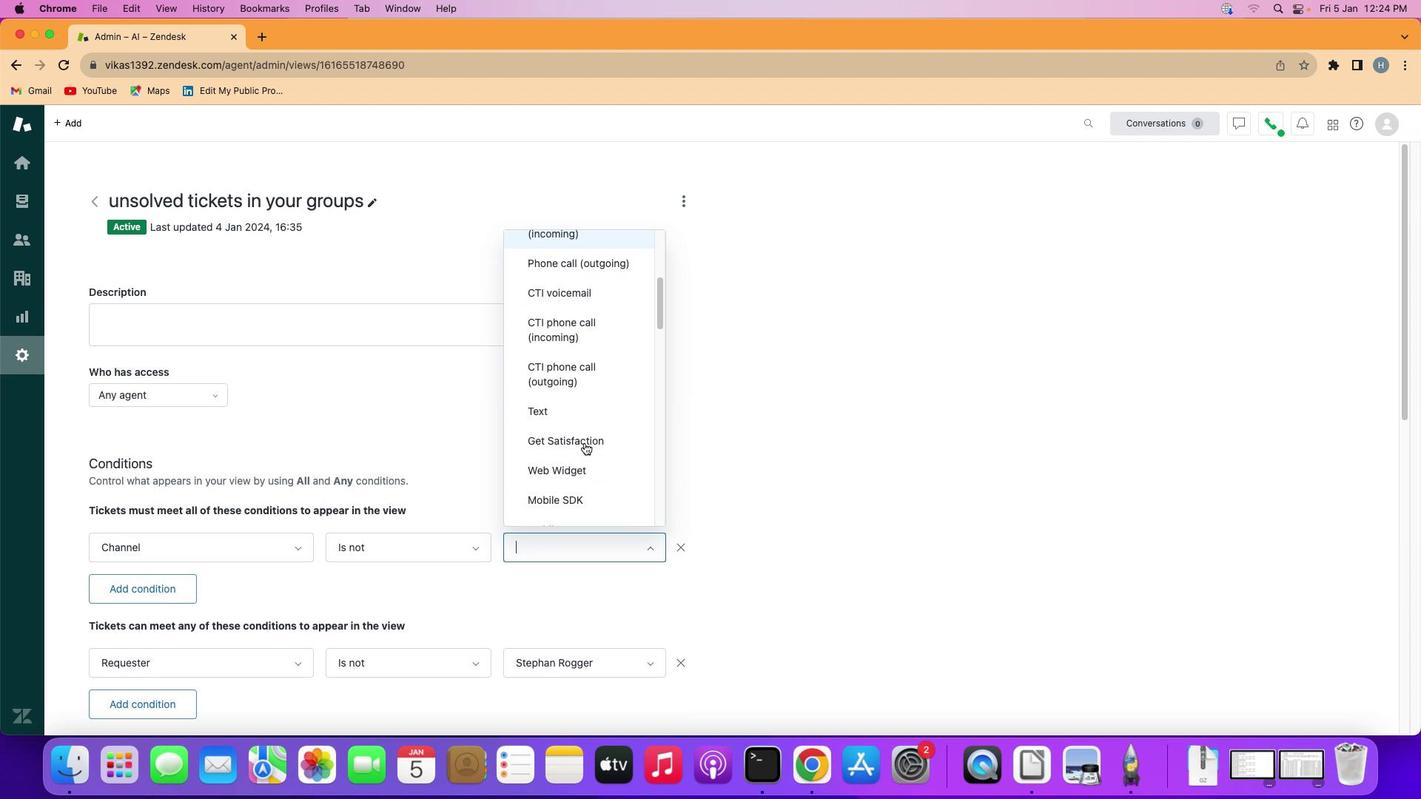 
Action: Mouse scrolled (603, 455) with delta (51, 61)
Screenshot: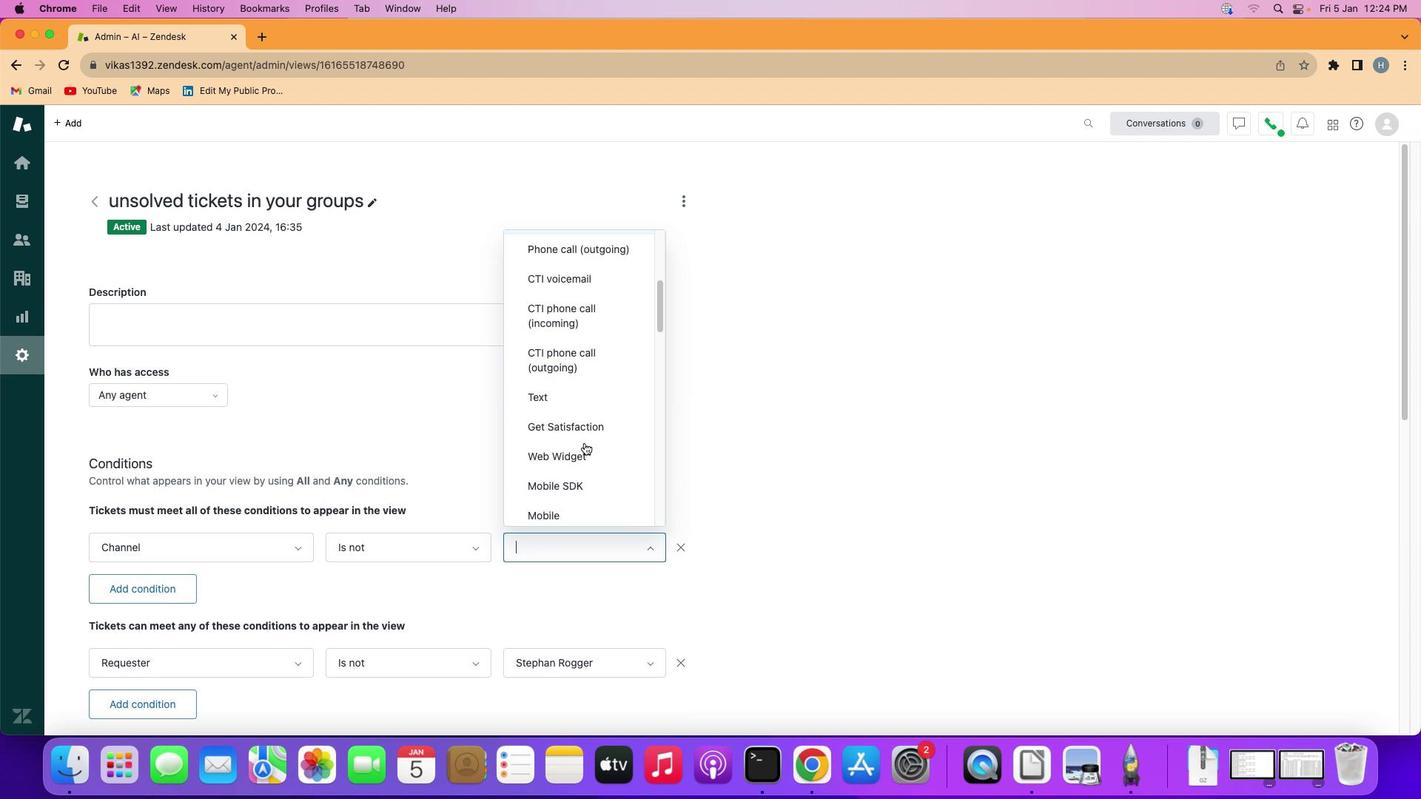 
Action: Mouse moved to (592, 458)
Screenshot: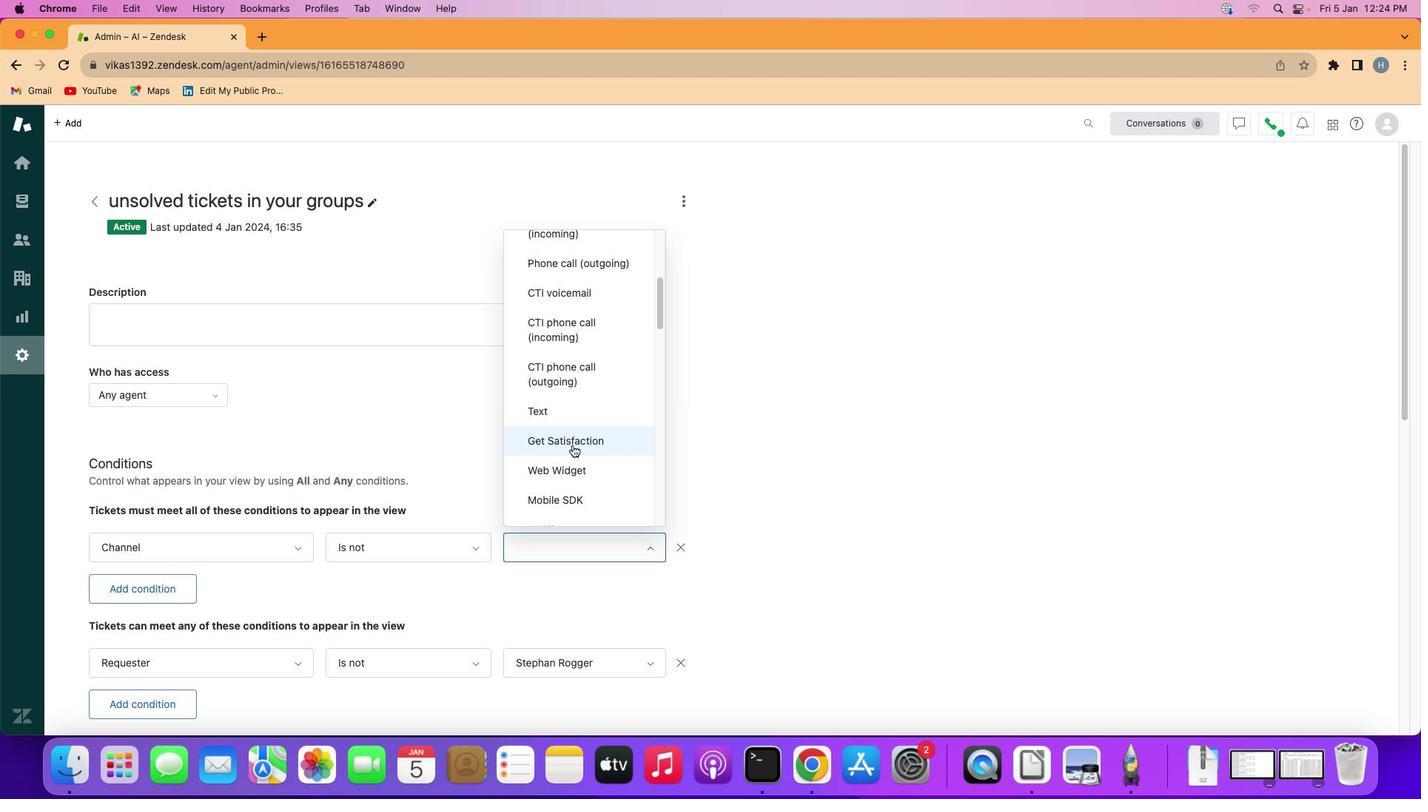 
Action: Mouse scrolled (592, 458) with delta (51, 61)
Screenshot: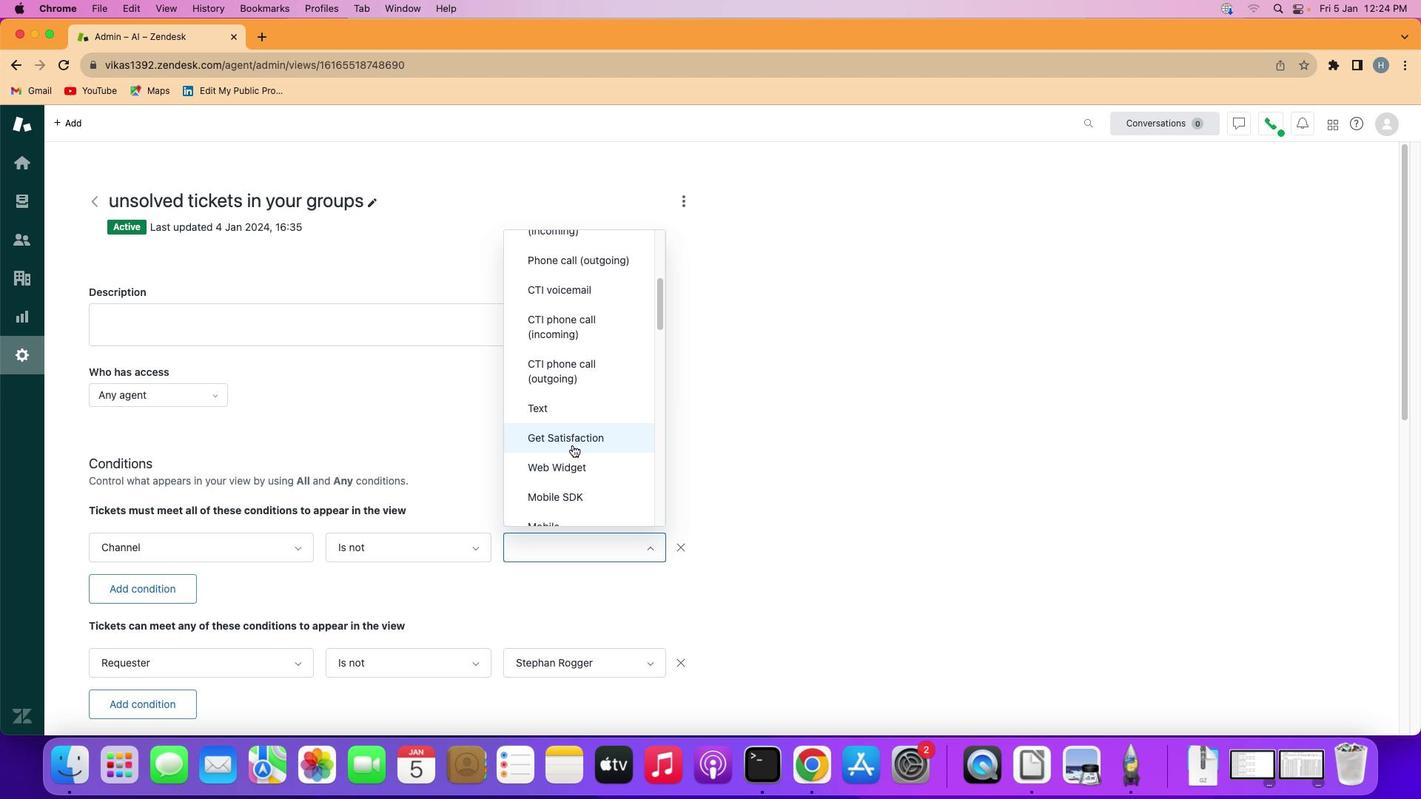 
Action: Mouse scrolled (592, 458) with delta (51, 59)
Screenshot: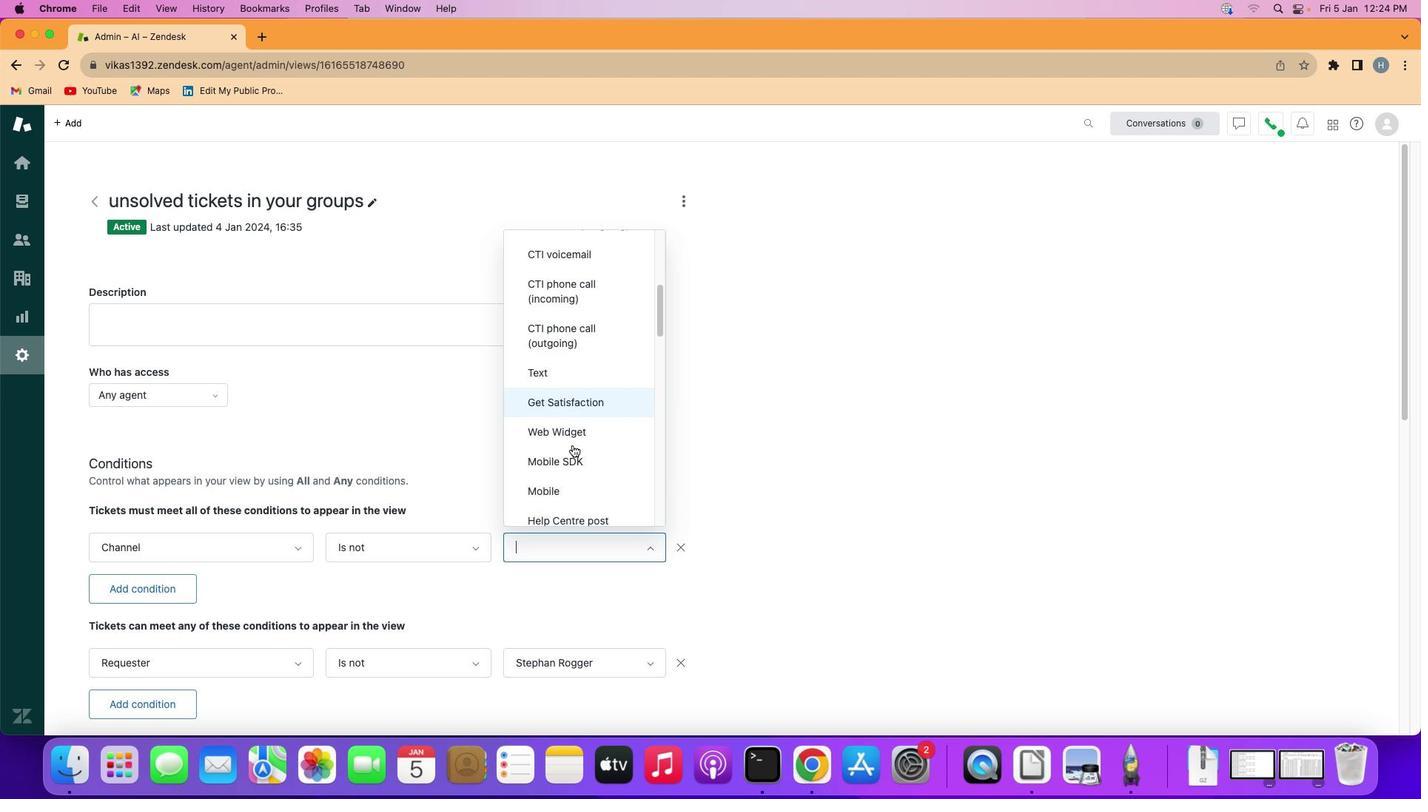 
Action: Mouse scrolled (592, 458) with delta (51, 59)
Screenshot: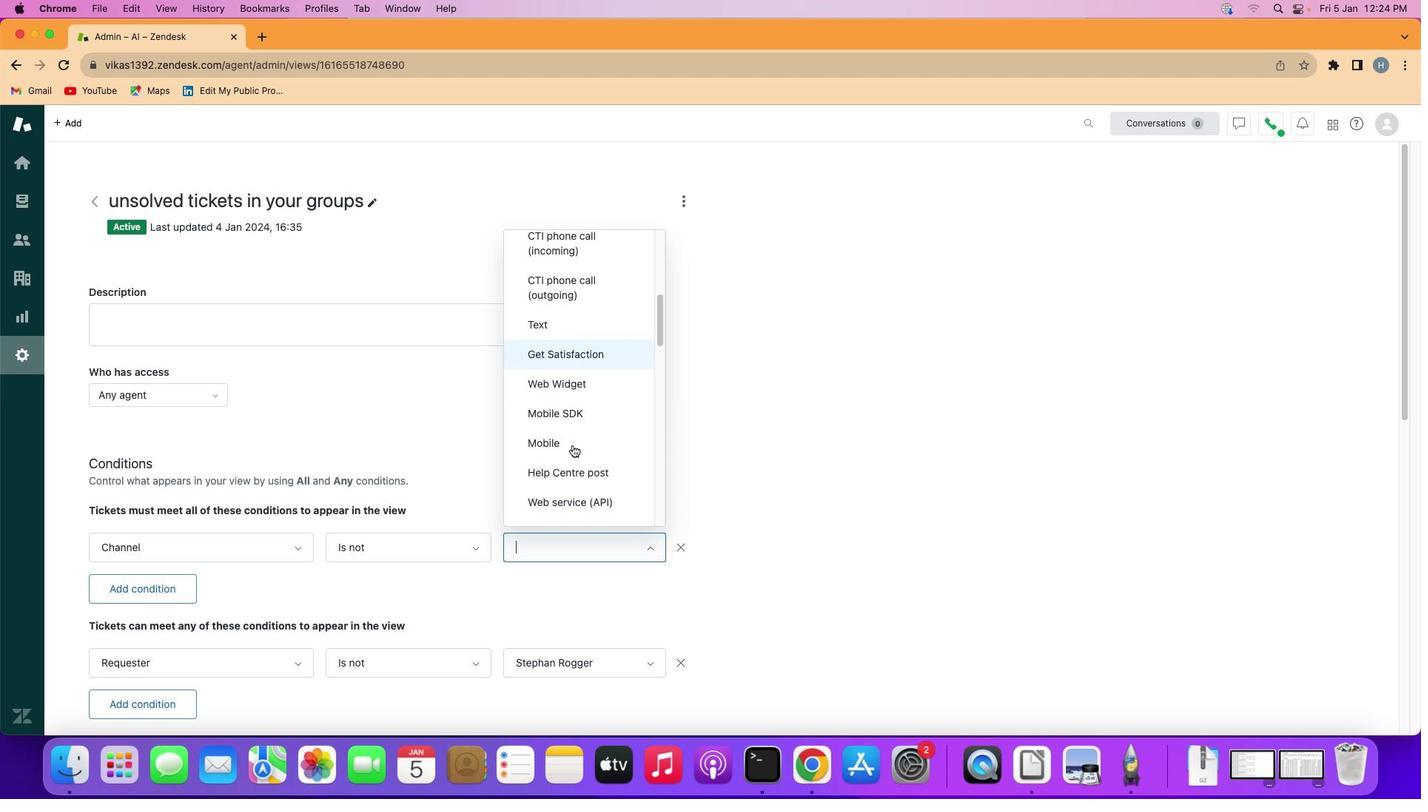 
Action: Mouse moved to (607, 424)
Screenshot: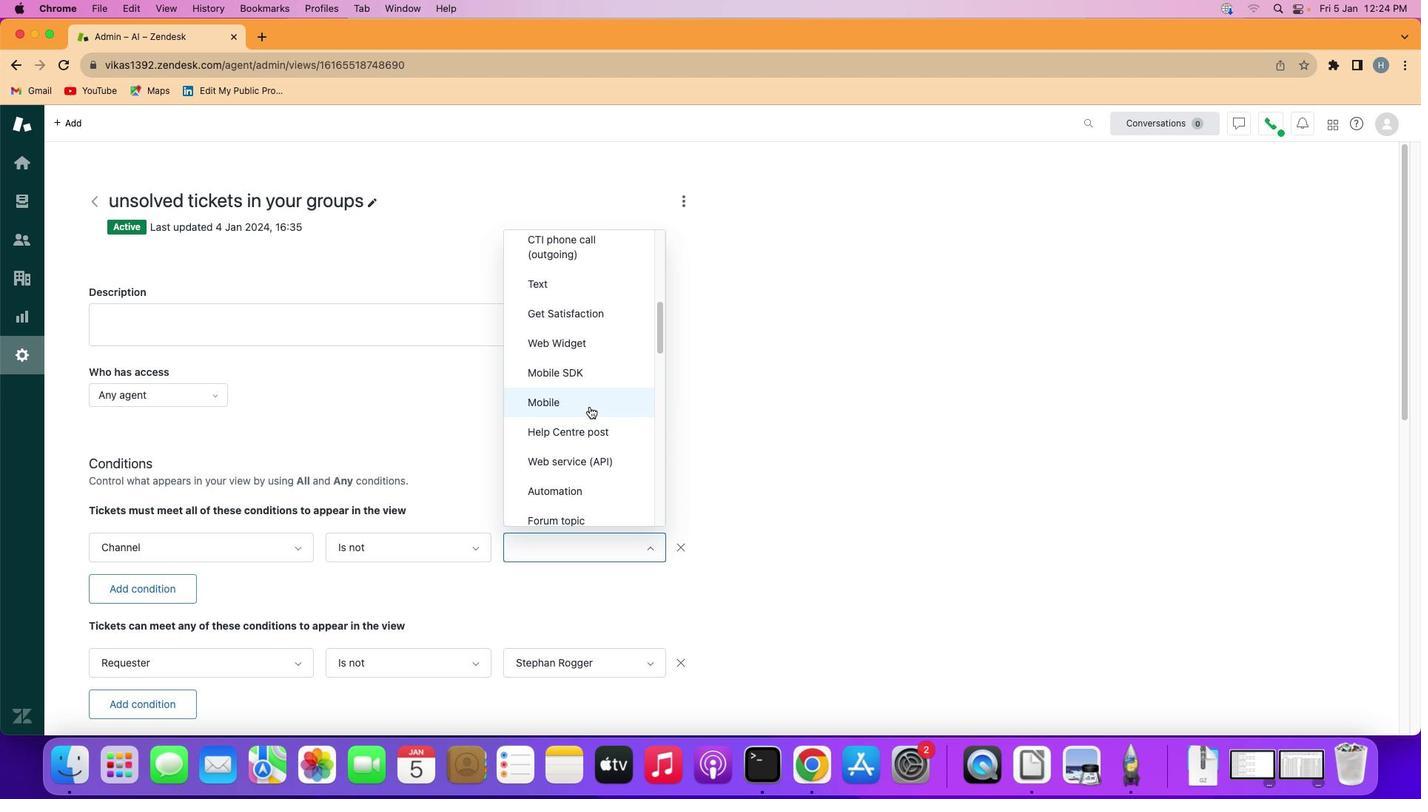 
Action: Mouse pressed left at (607, 424)
Screenshot: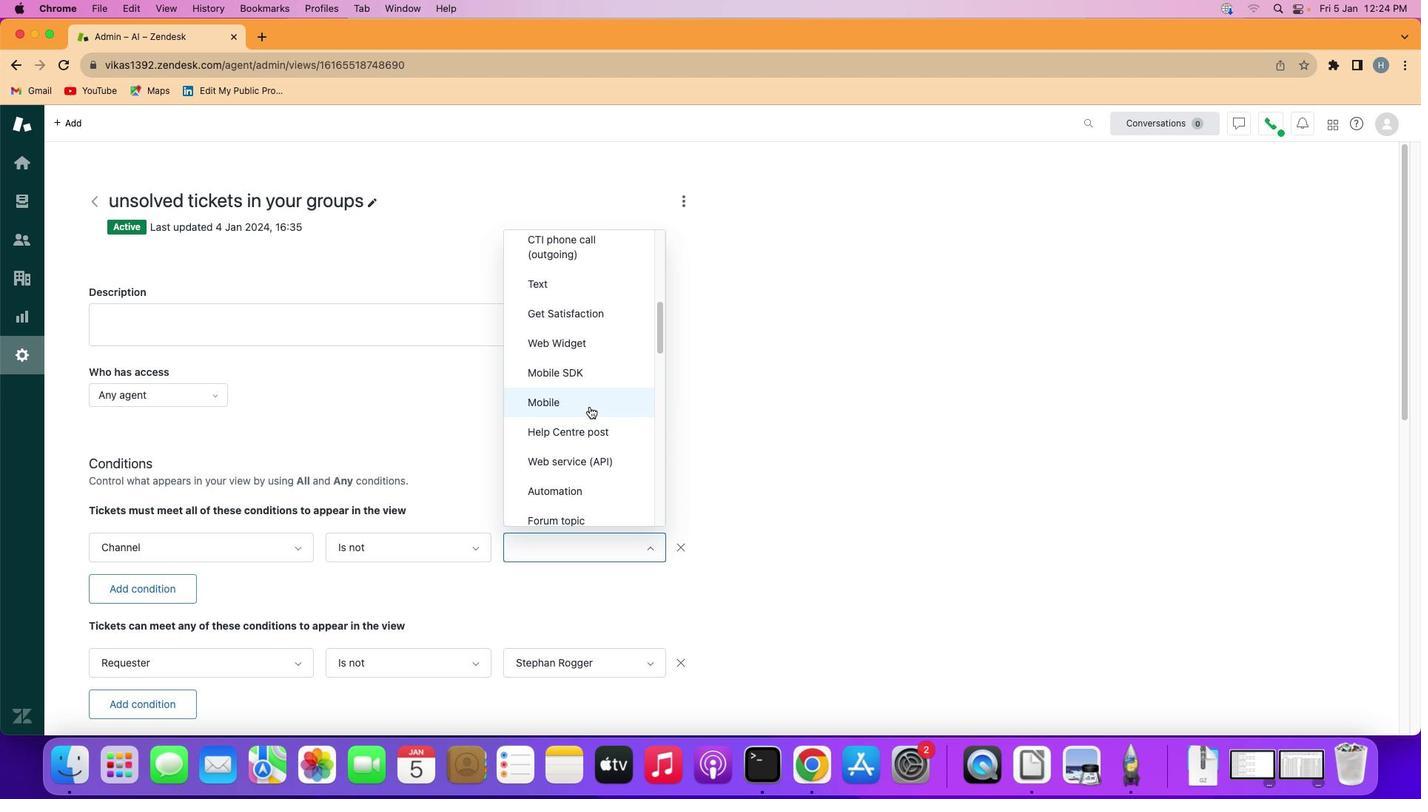 
